 Task: Look for space in Lynwood, United States from 8th August, 2023 to 15th August, 2023 for 9 adults in price range Rs.10000 to Rs.14000. Place can be shared room with 5 bedrooms having 9 beds and 5 bathrooms. Property type can be house, flat, guest house. Amenities needed are: wifi, TV, free parkinig on premises, gym, breakfast. Booking option can be shelf check-in. Required host language is English.
Action: Mouse moved to (401, 109)
Screenshot: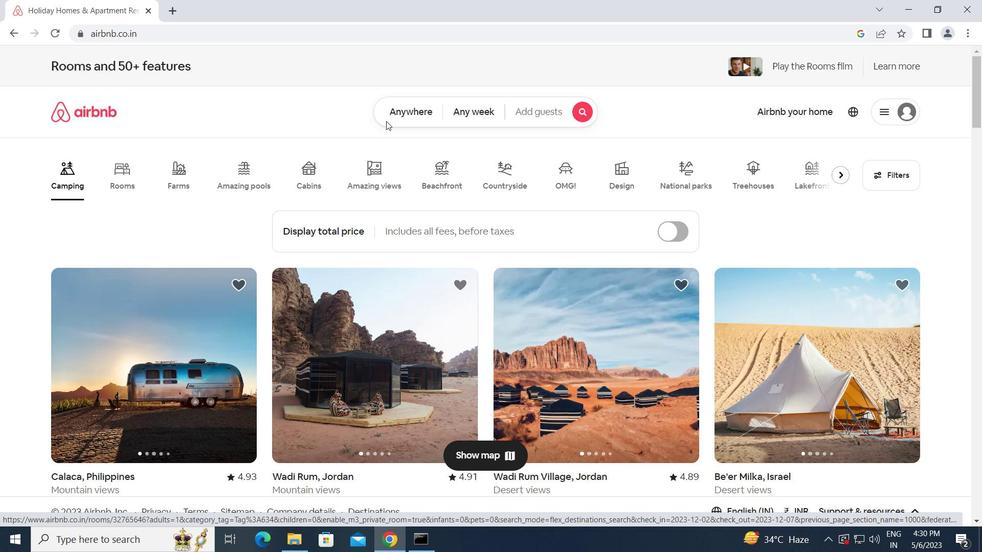 
Action: Mouse pressed left at (401, 109)
Screenshot: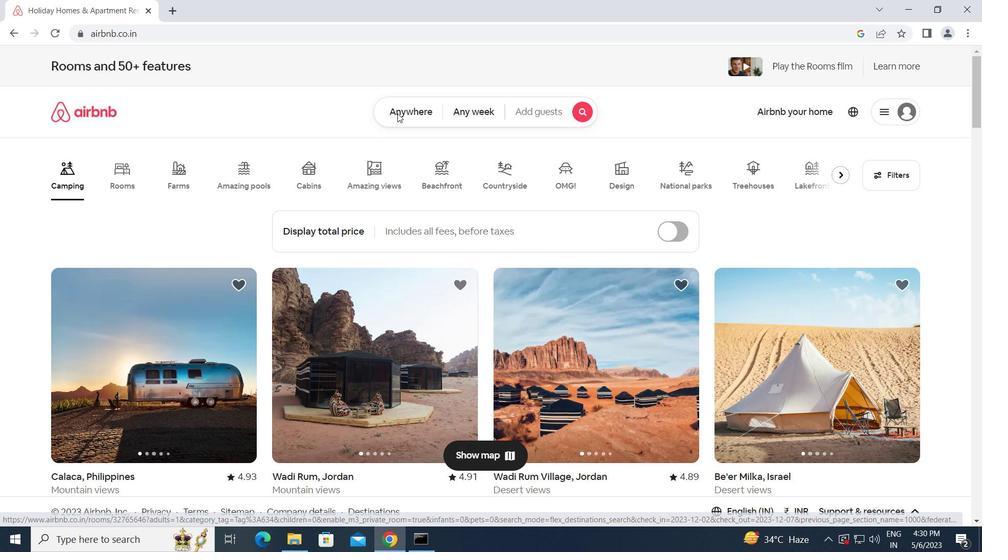 
Action: Mouse moved to (345, 148)
Screenshot: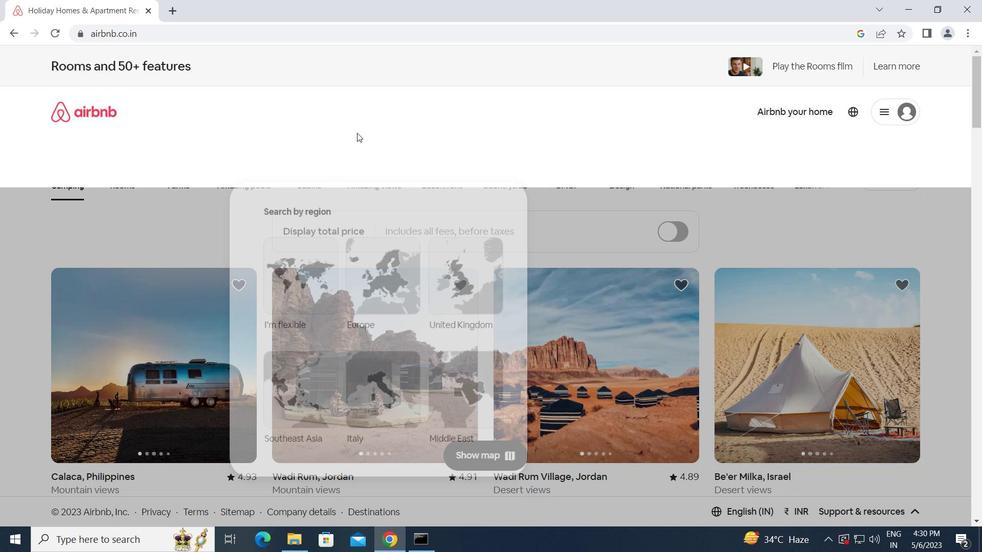 
Action: Mouse pressed left at (345, 148)
Screenshot: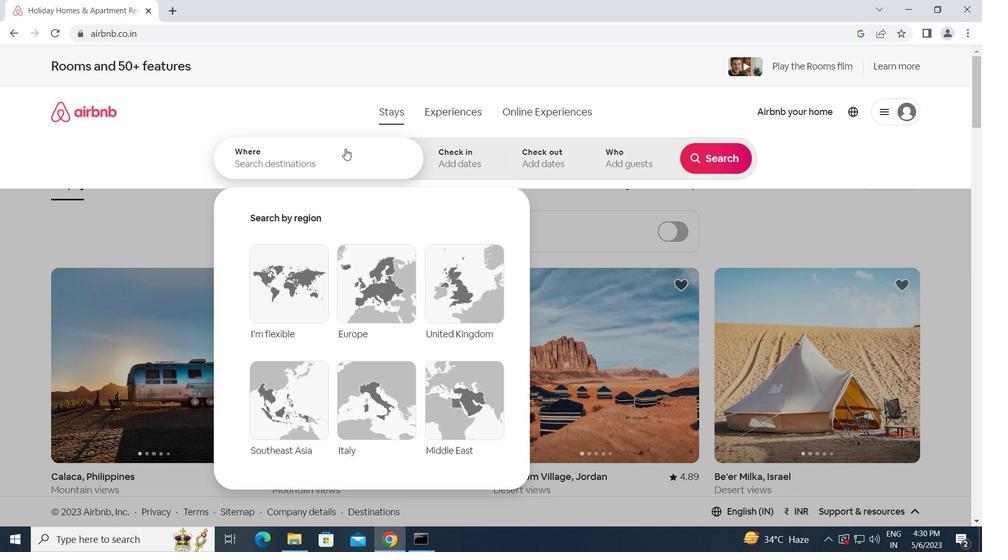 
Action: Key pressed l<Key.caps_lock>ynwood,<Key.space><Key.caps_lock>u<Key.caps_lock>nited<Key.space><Key.caps_lock>s<Key.caps_lock>tates<Key.enter>
Screenshot: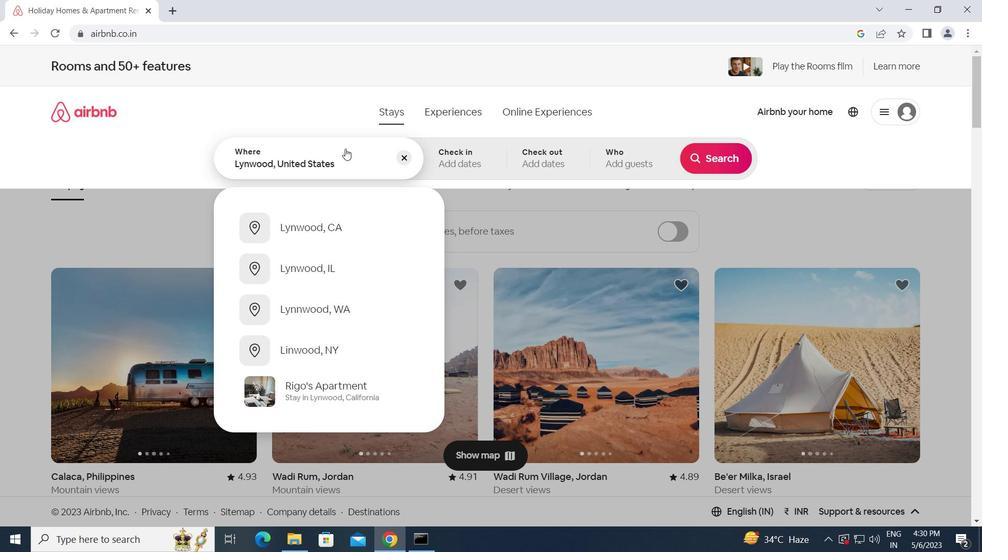 
Action: Mouse moved to (710, 253)
Screenshot: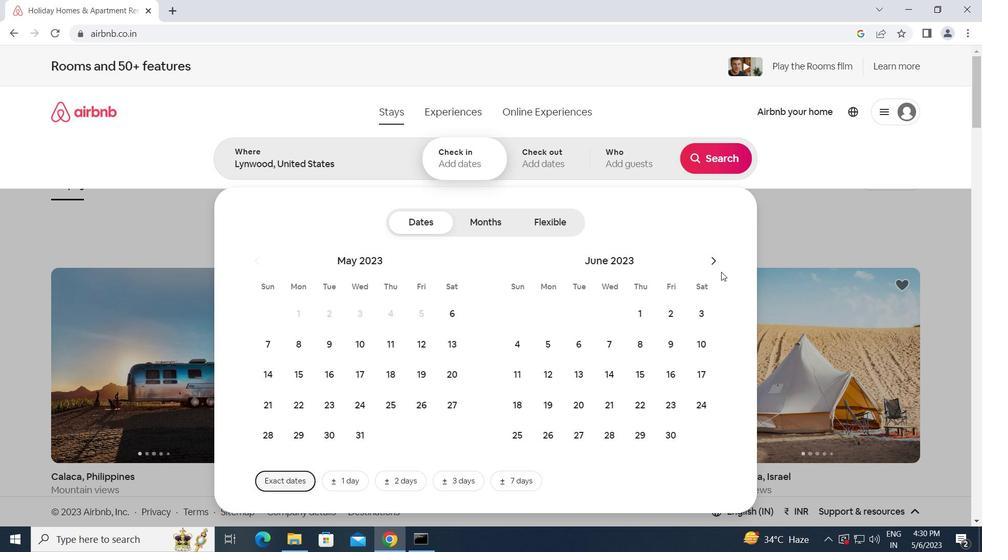 
Action: Mouse pressed left at (710, 253)
Screenshot: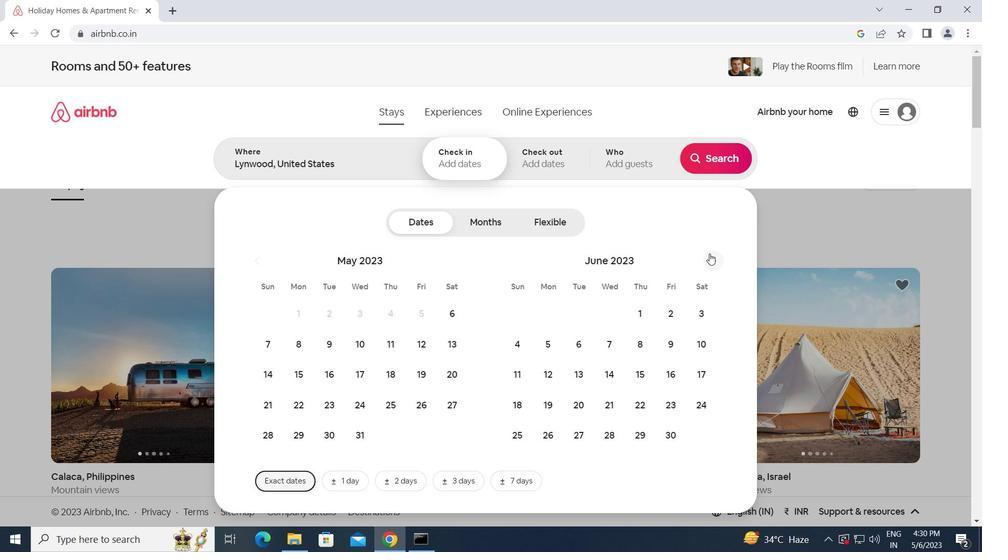 
Action: Mouse pressed left at (710, 253)
Screenshot: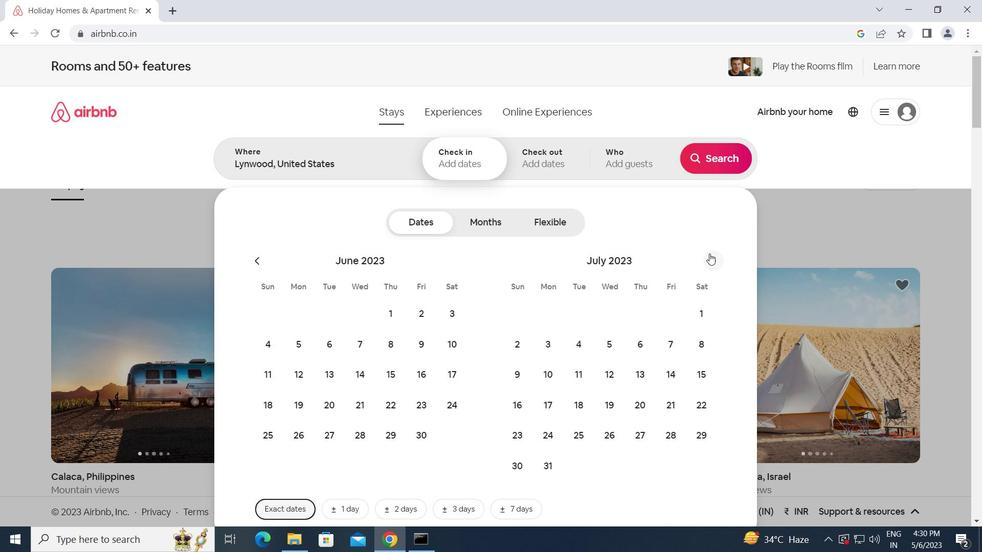 
Action: Mouse moved to (577, 341)
Screenshot: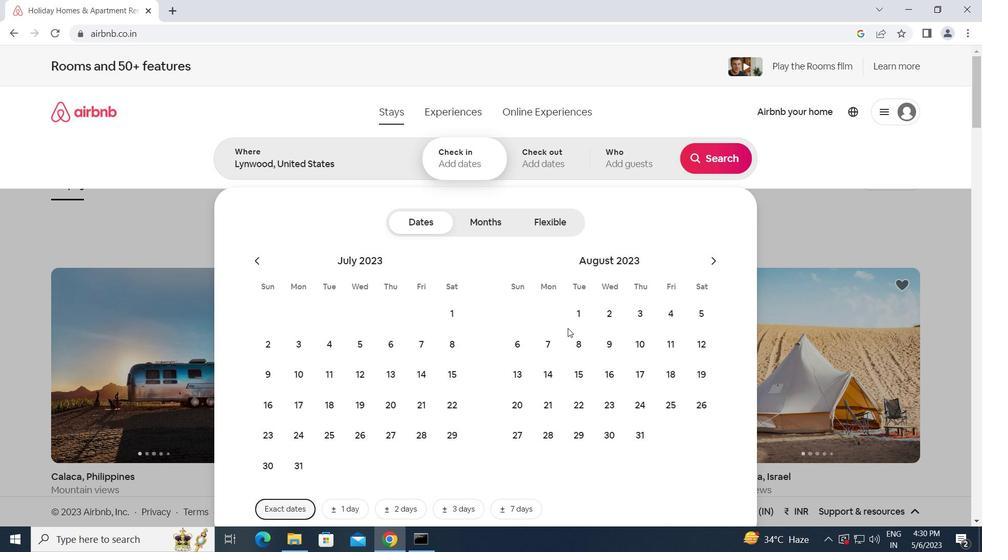 
Action: Mouse pressed left at (577, 341)
Screenshot: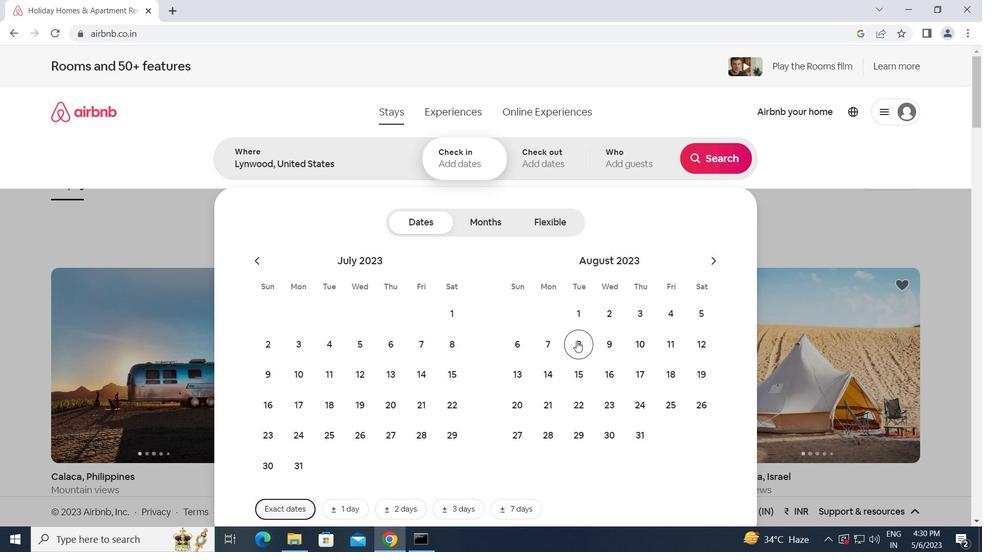 
Action: Mouse moved to (586, 368)
Screenshot: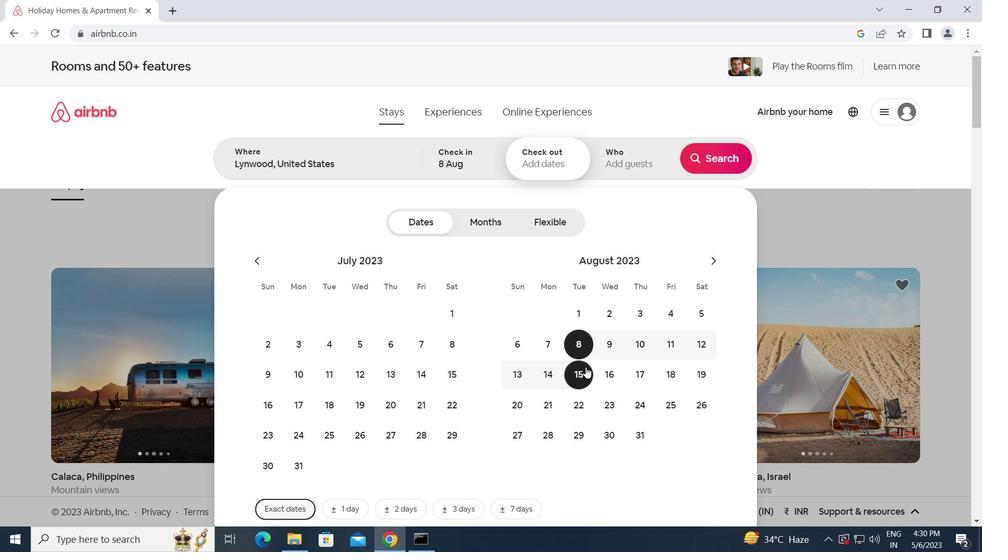 
Action: Mouse pressed left at (586, 368)
Screenshot: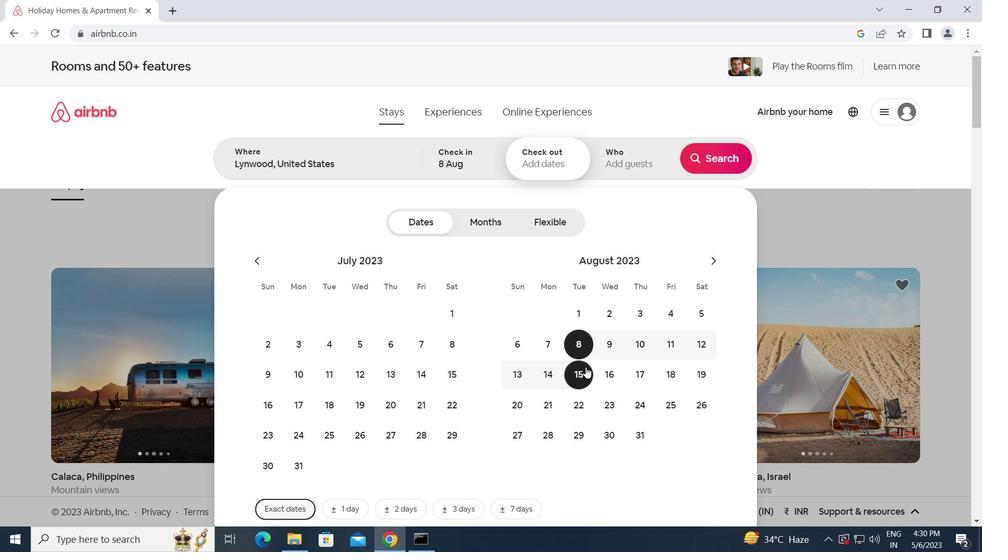 
Action: Mouse moved to (634, 153)
Screenshot: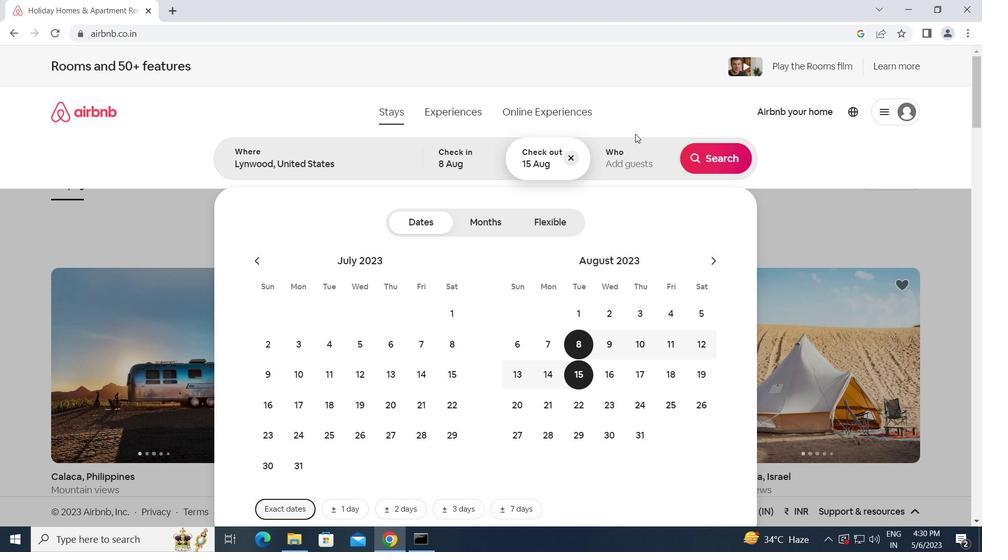 
Action: Mouse pressed left at (634, 153)
Screenshot: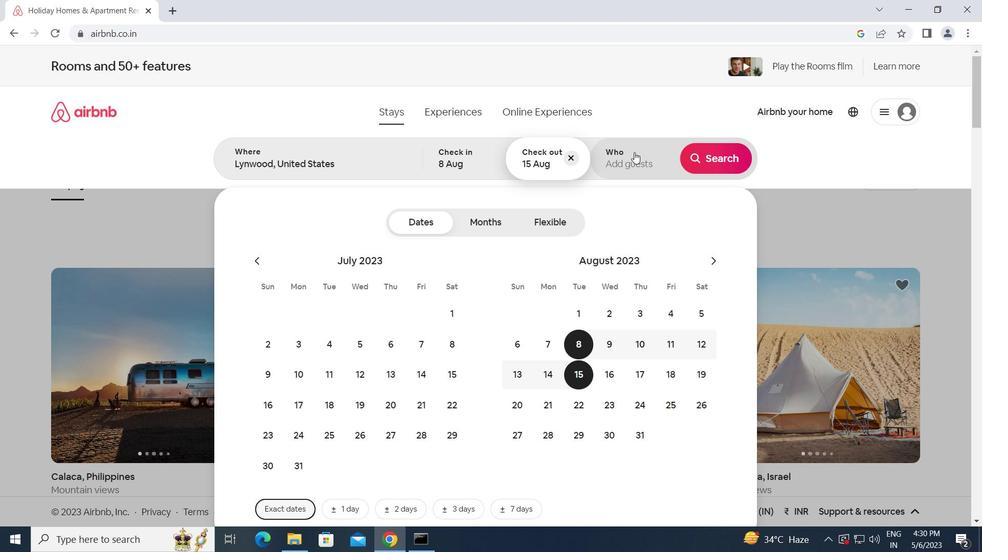 
Action: Mouse moved to (717, 225)
Screenshot: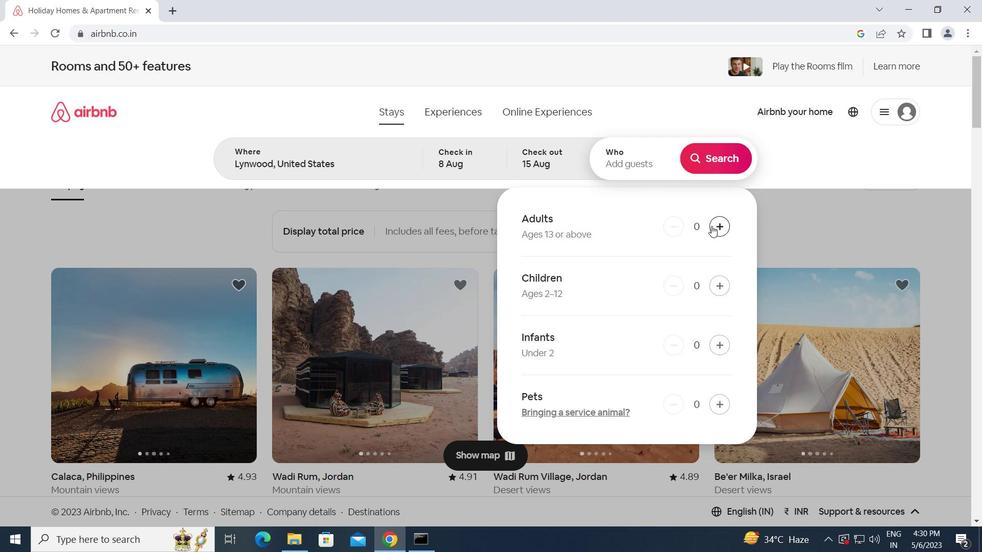 
Action: Mouse pressed left at (717, 225)
Screenshot: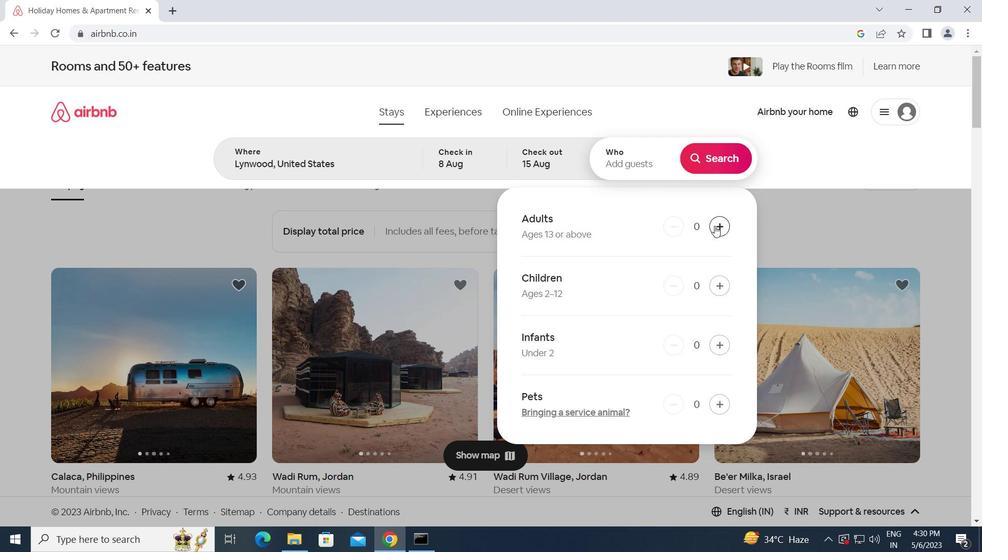
Action: Mouse pressed left at (717, 225)
Screenshot: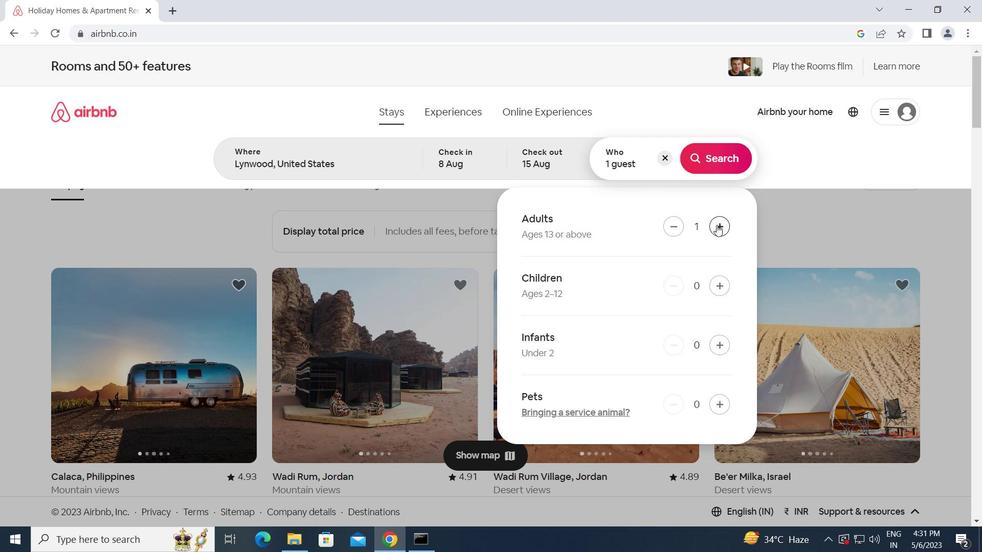 
Action: Mouse pressed left at (717, 225)
Screenshot: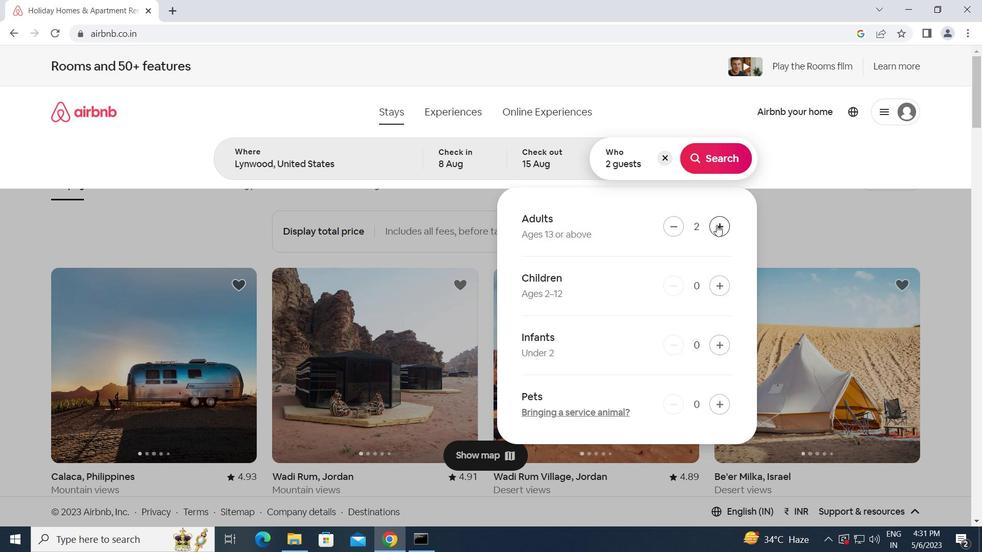 
Action: Mouse pressed left at (717, 225)
Screenshot: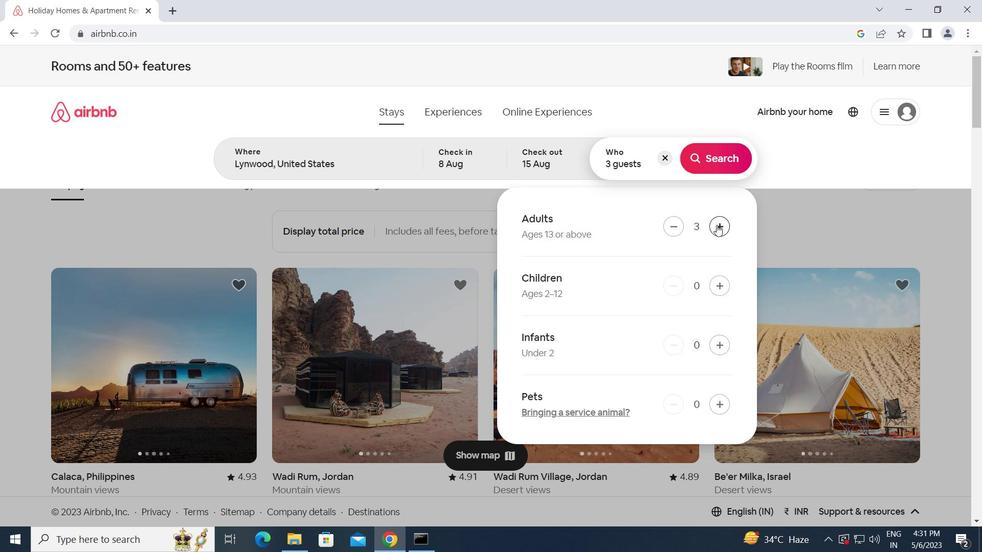 
Action: Mouse pressed left at (717, 225)
Screenshot: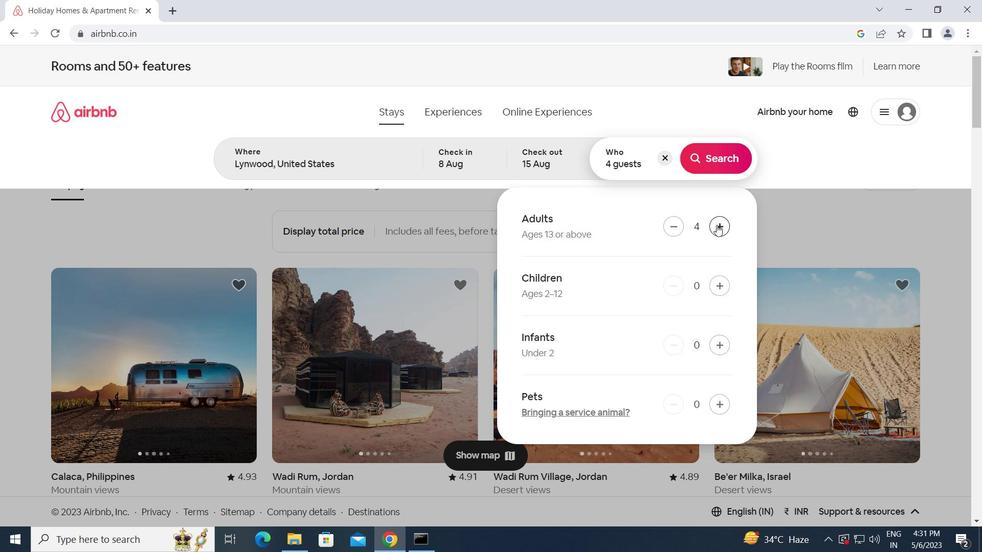 
Action: Mouse pressed left at (717, 225)
Screenshot: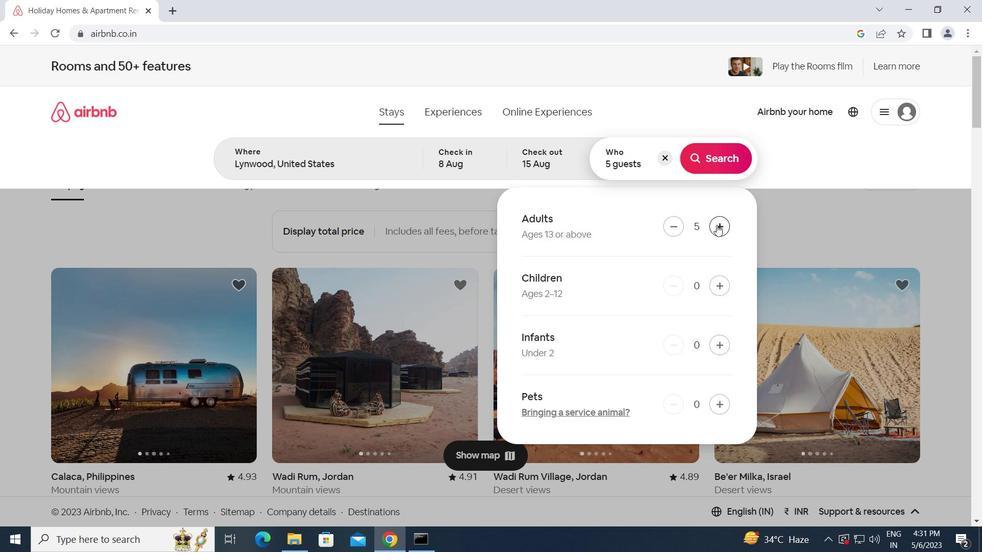 
Action: Mouse pressed left at (717, 225)
Screenshot: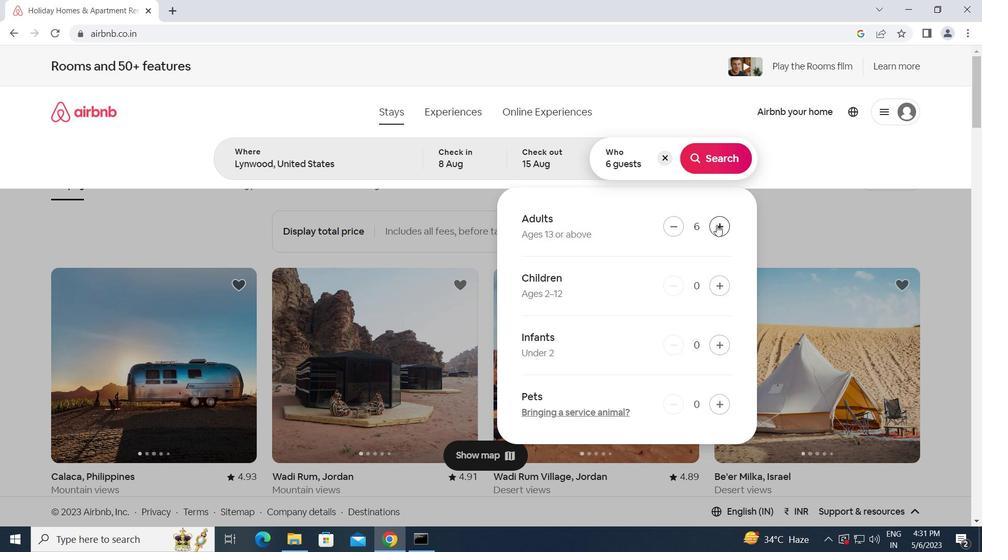 
Action: Mouse pressed left at (717, 225)
Screenshot: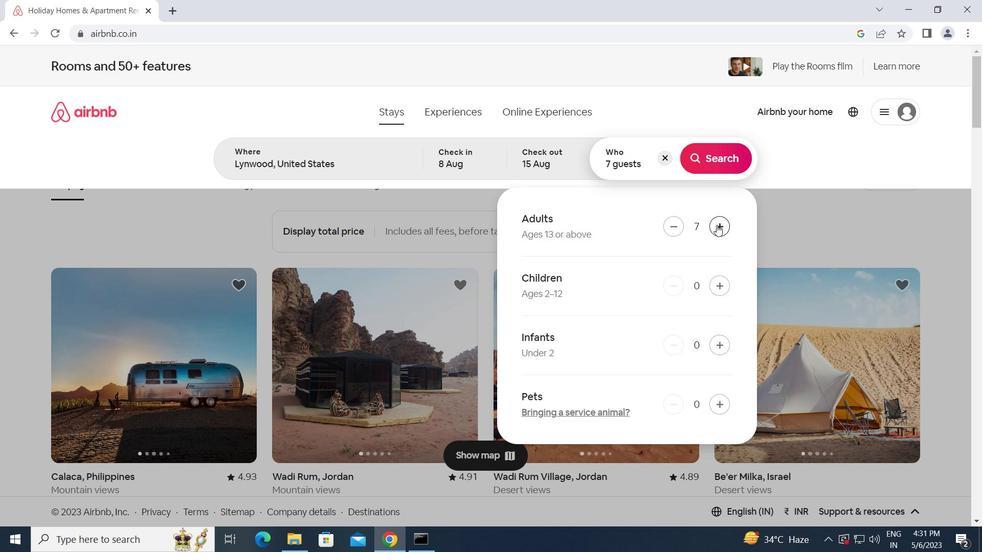 
Action: Mouse pressed left at (717, 225)
Screenshot: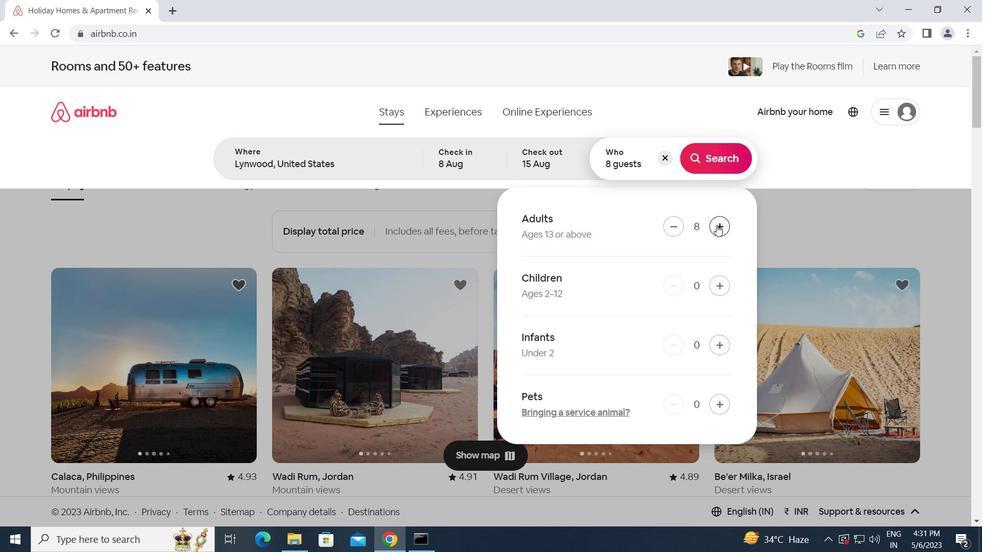 
Action: Mouse moved to (708, 162)
Screenshot: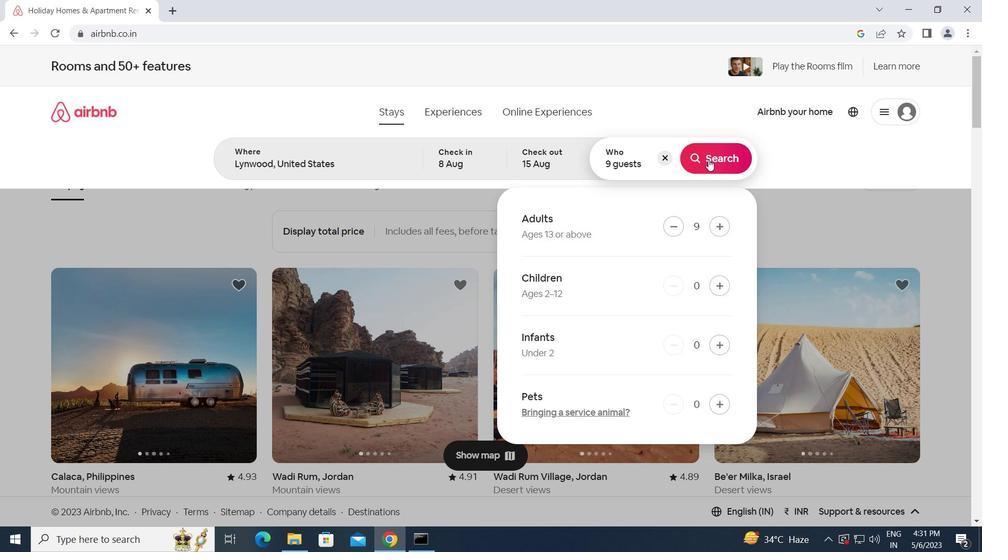 
Action: Mouse pressed left at (708, 162)
Screenshot: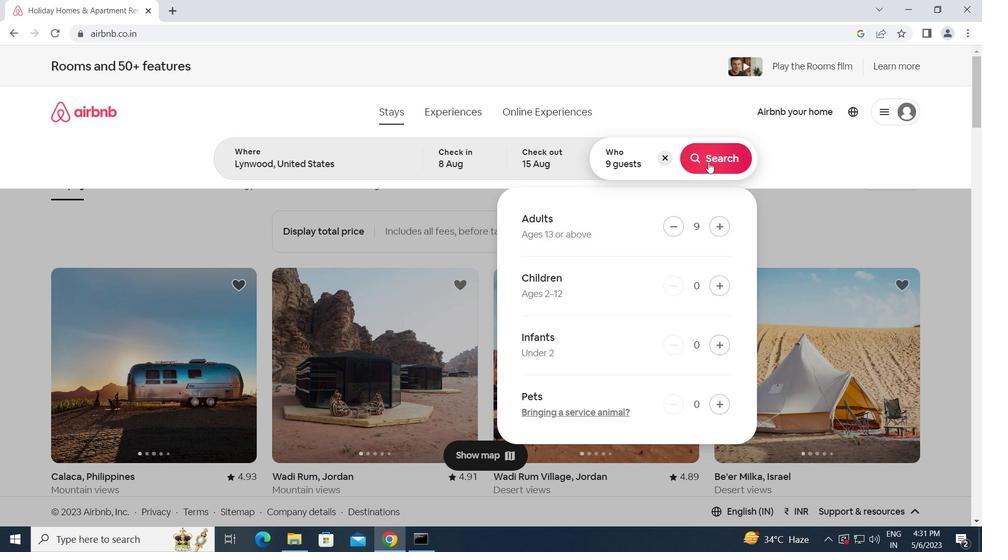 
Action: Mouse moved to (915, 120)
Screenshot: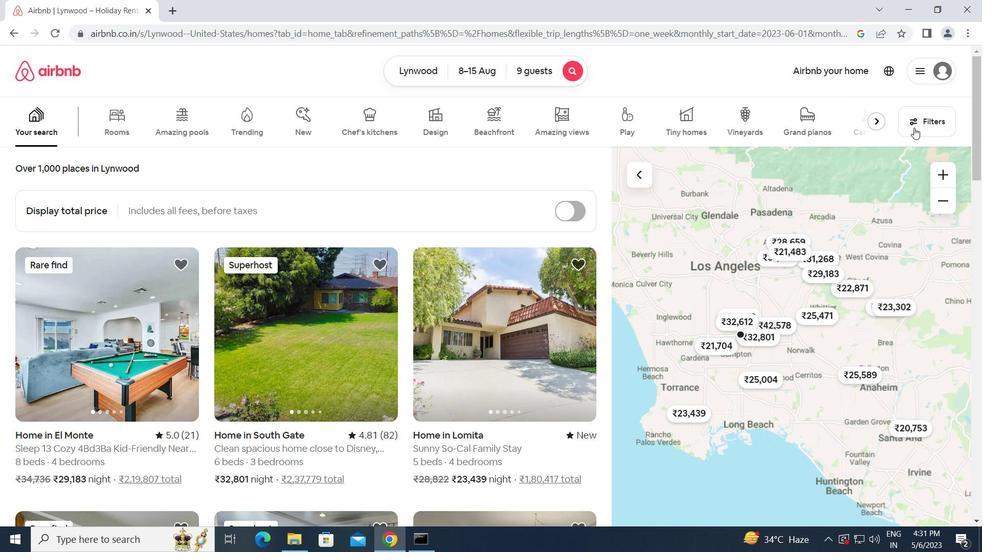 
Action: Mouse pressed left at (915, 120)
Screenshot: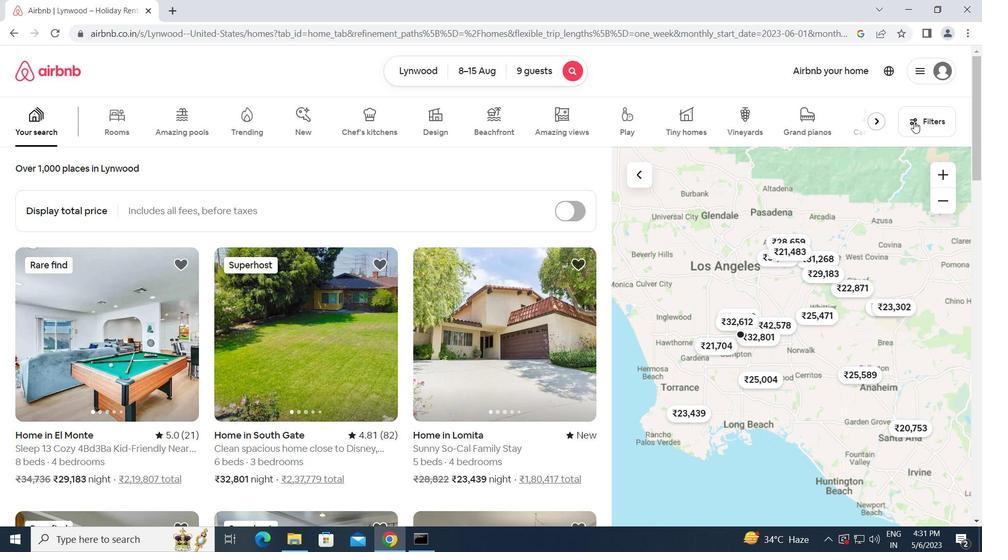
Action: Mouse moved to (308, 370)
Screenshot: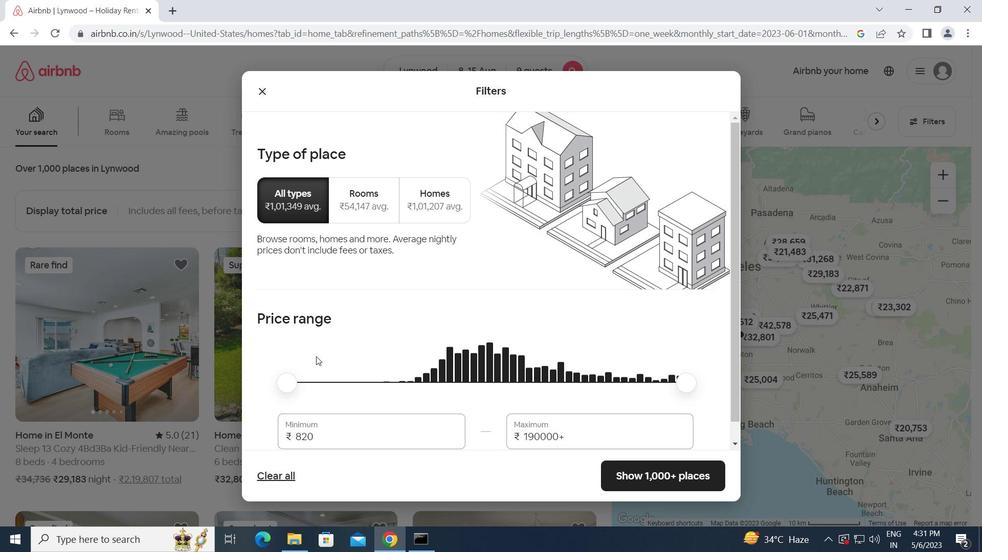 
Action: Mouse scrolled (308, 369) with delta (0, 0)
Screenshot: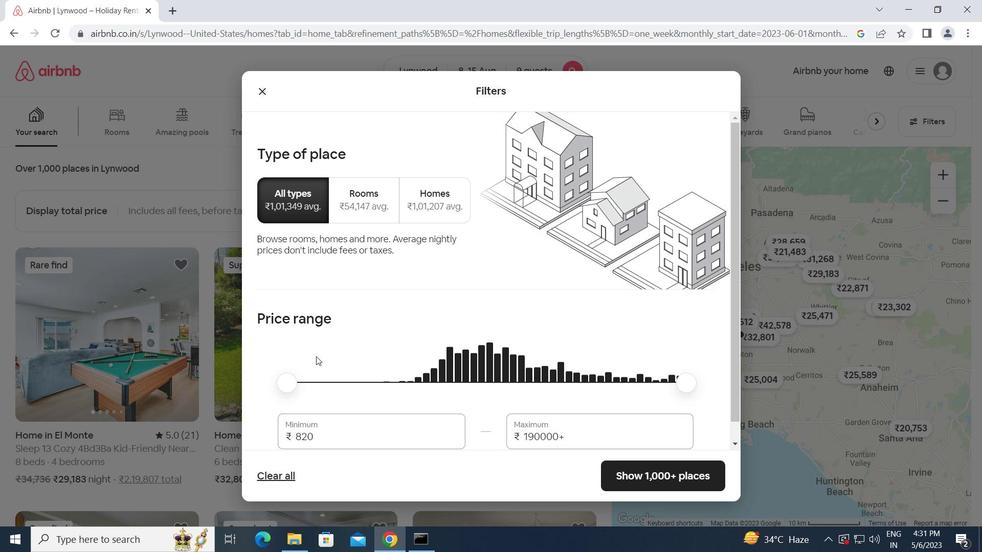 
Action: Mouse moved to (307, 374)
Screenshot: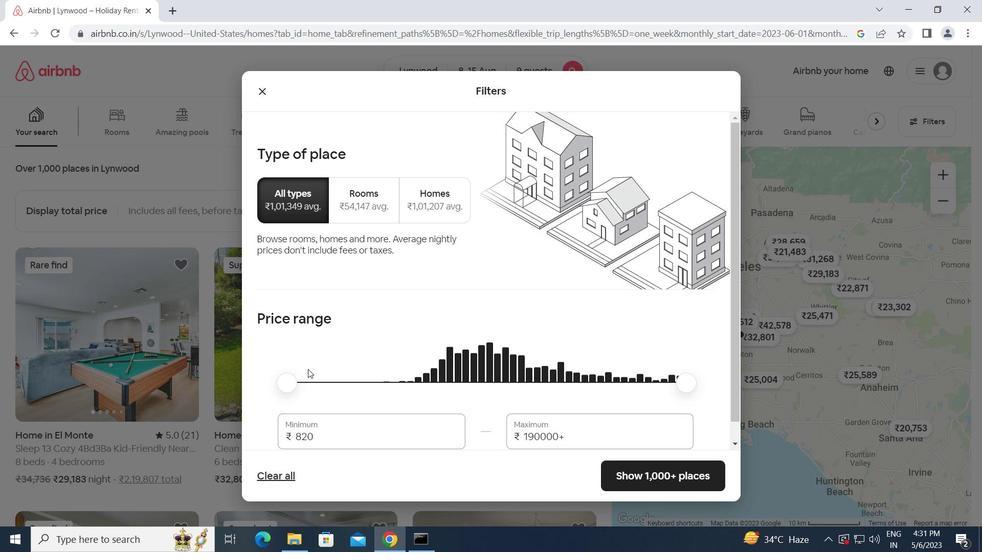 
Action: Mouse scrolled (307, 373) with delta (0, 0)
Screenshot: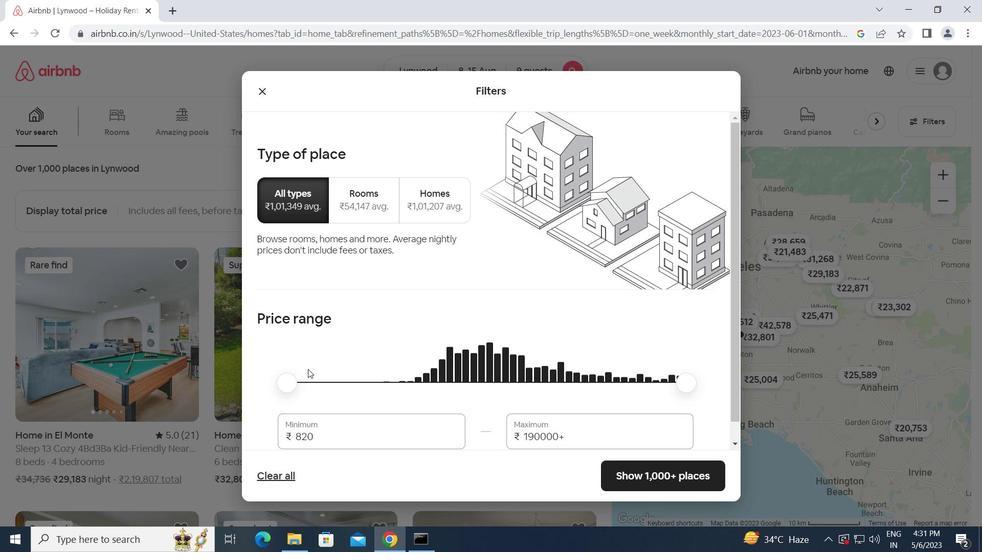 
Action: Mouse moved to (316, 419)
Screenshot: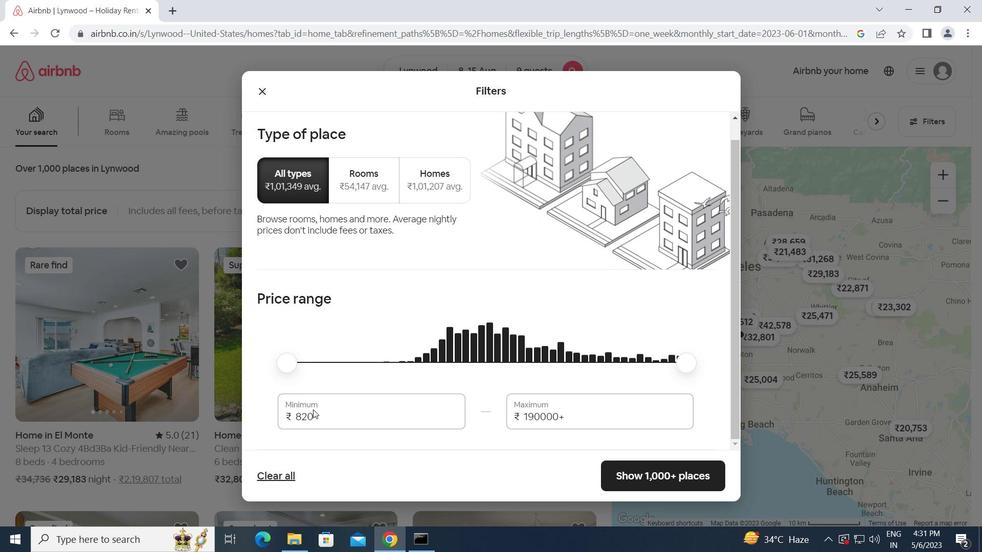 
Action: Mouse pressed left at (316, 419)
Screenshot: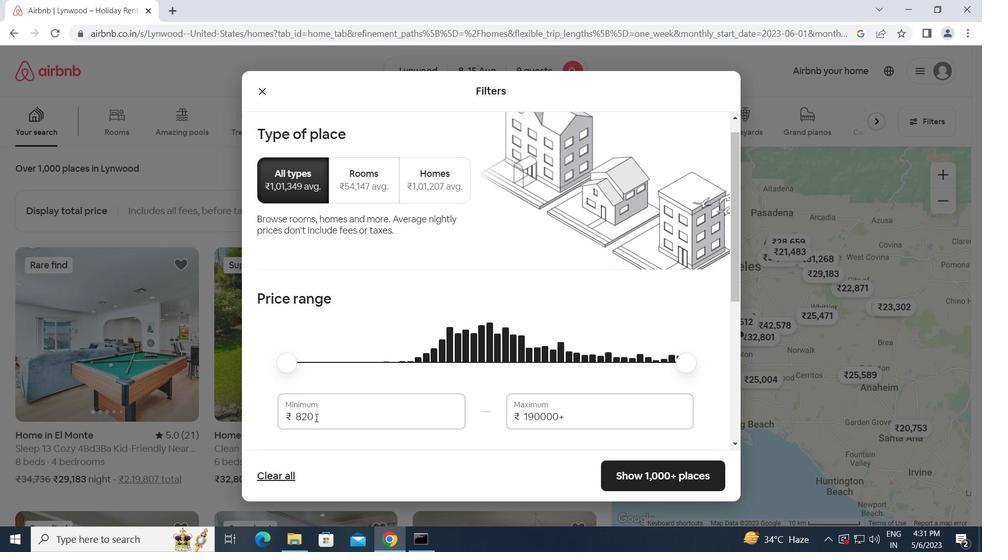 
Action: Mouse moved to (451, 361)
Screenshot: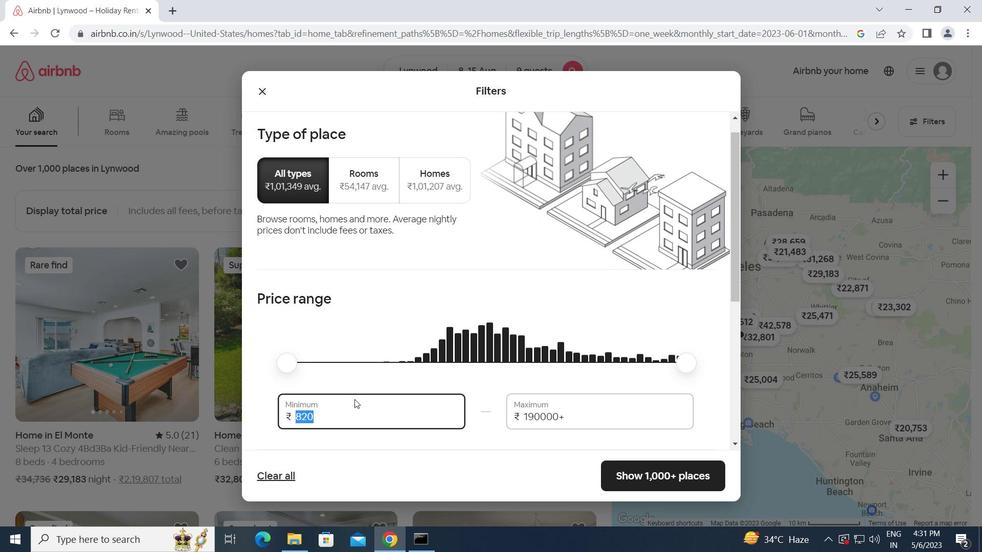 
Action: Key pressed 9<Key.backspace>10000<Key.tab>14000
Screenshot: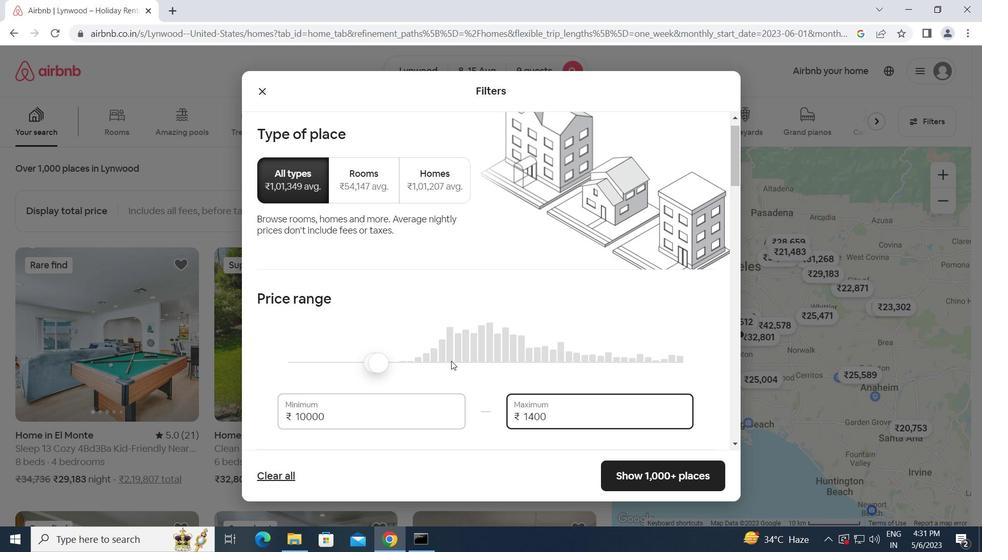 
Action: Mouse moved to (482, 375)
Screenshot: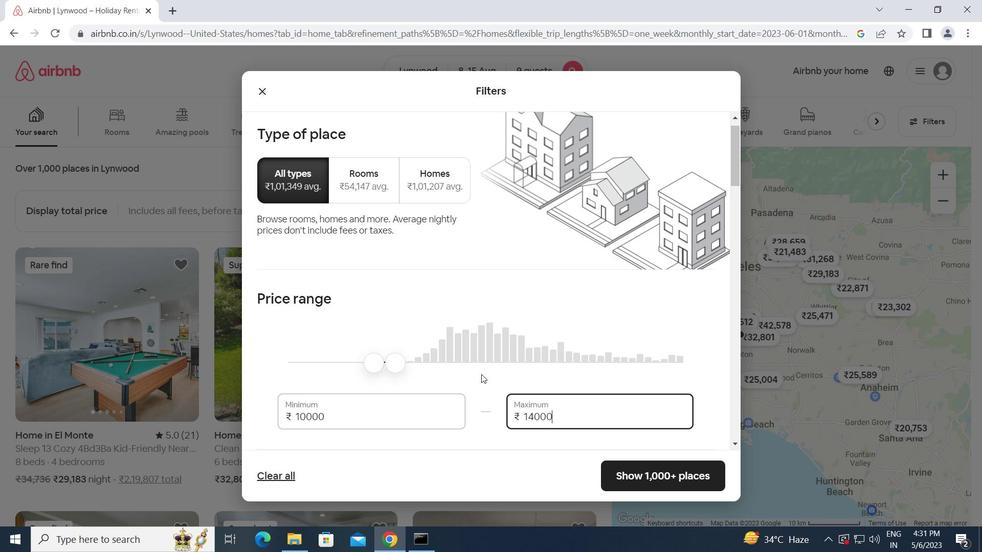 
Action: Mouse scrolled (482, 374) with delta (0, 0)
Screenshot: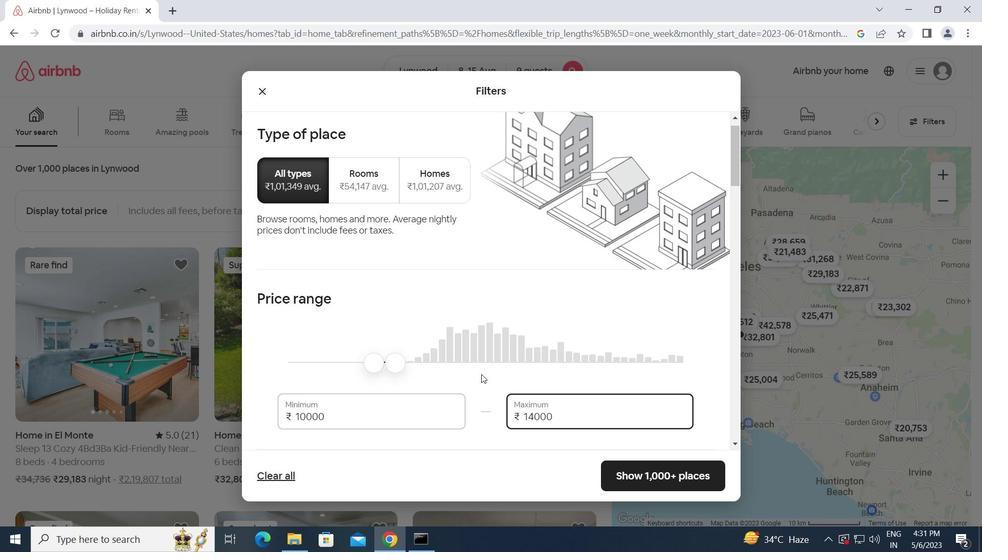 
Action: Mouse moved to (478, 378)
Screenshot: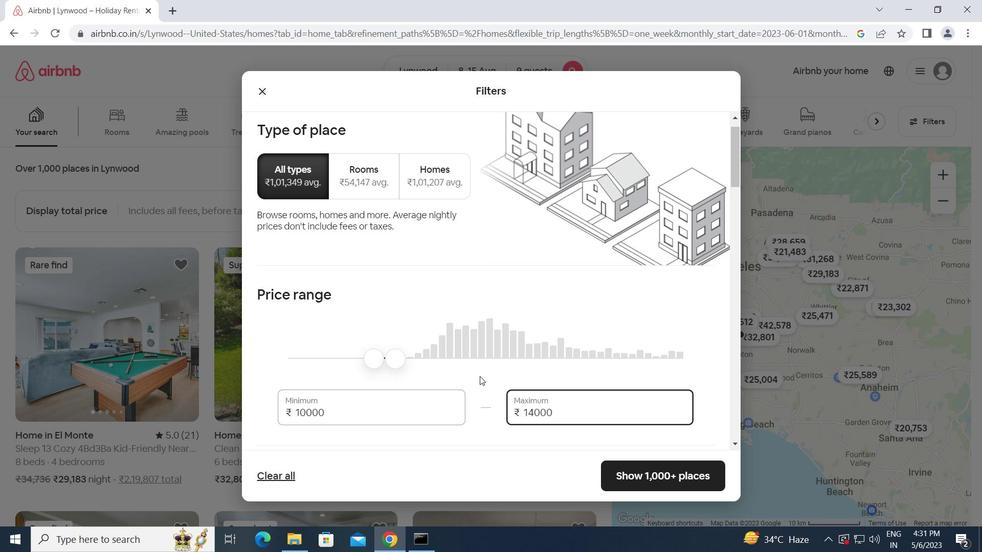 
Action: Mouse scrolled (478, 377) with delta (0, 0)
Screenshot: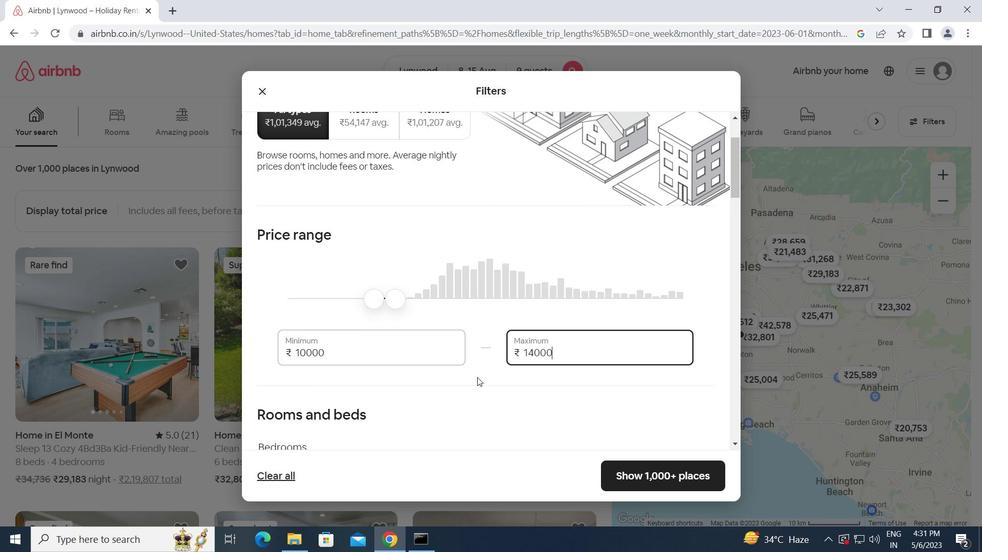 
Action: Mouse scrolled (478, 377) with delta (0, 0)
Screenshot: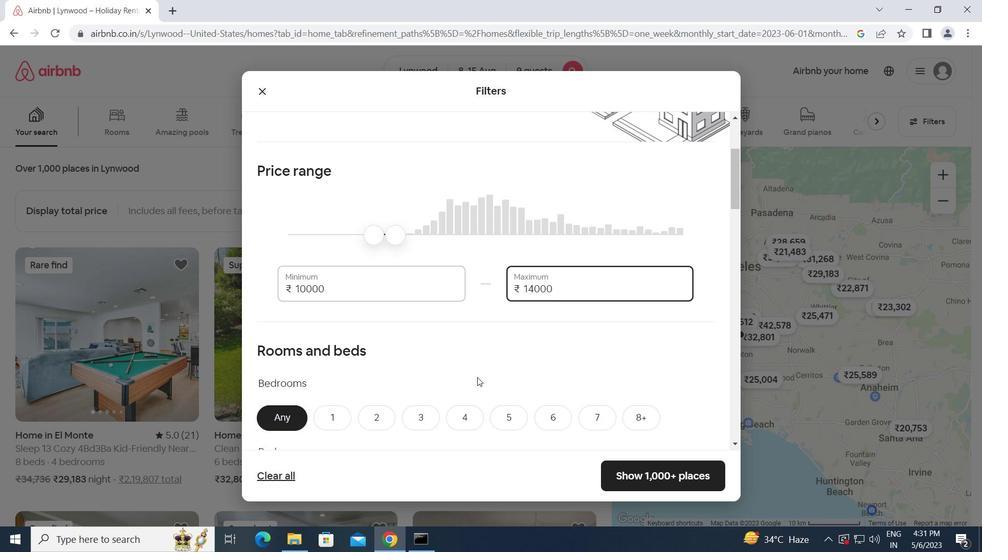 
Action: Mouse moved to (478, 373)
Screenshot: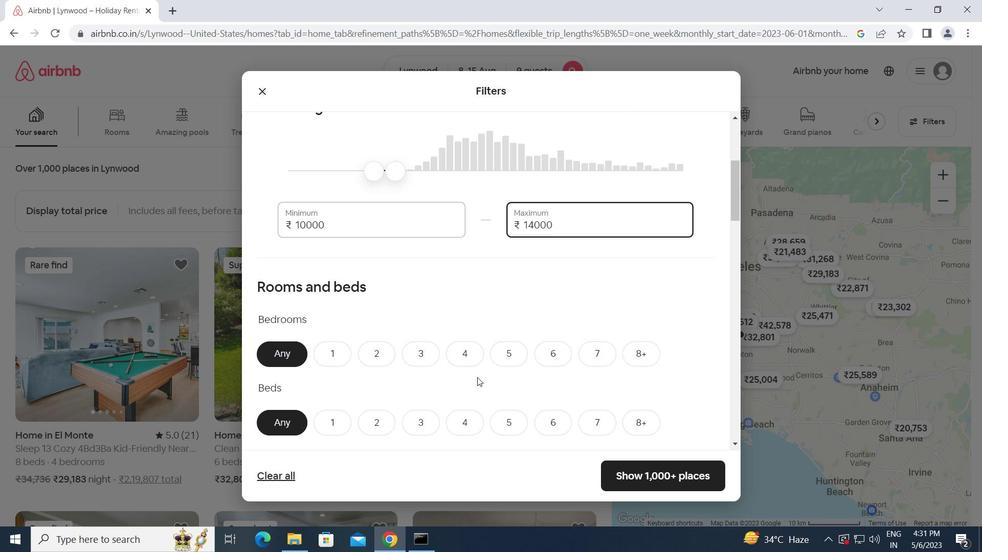 
Action: Mouse scrolled (478, 372) with delta (0, 0)
Screenshot: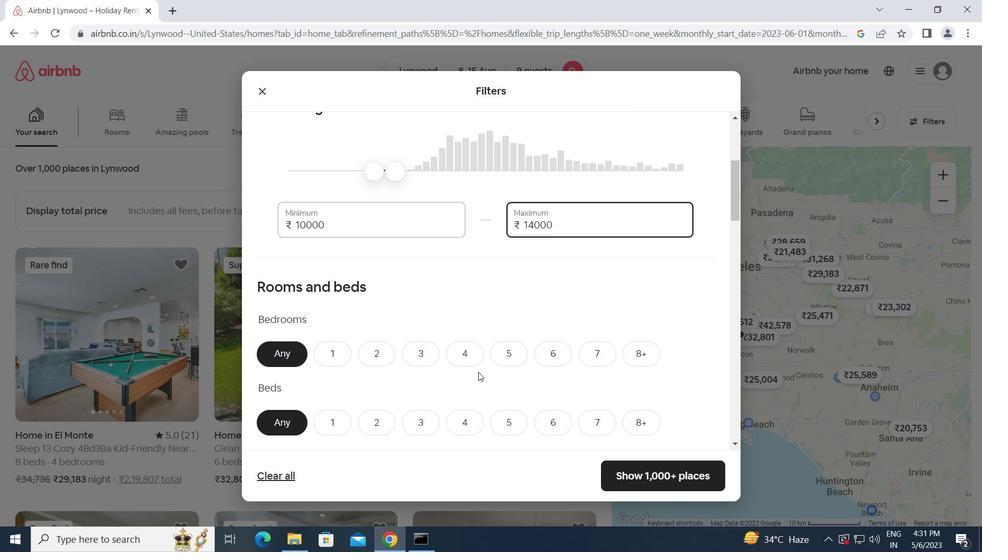 
Action: Mouse moved to (510, 293)
Screenshot: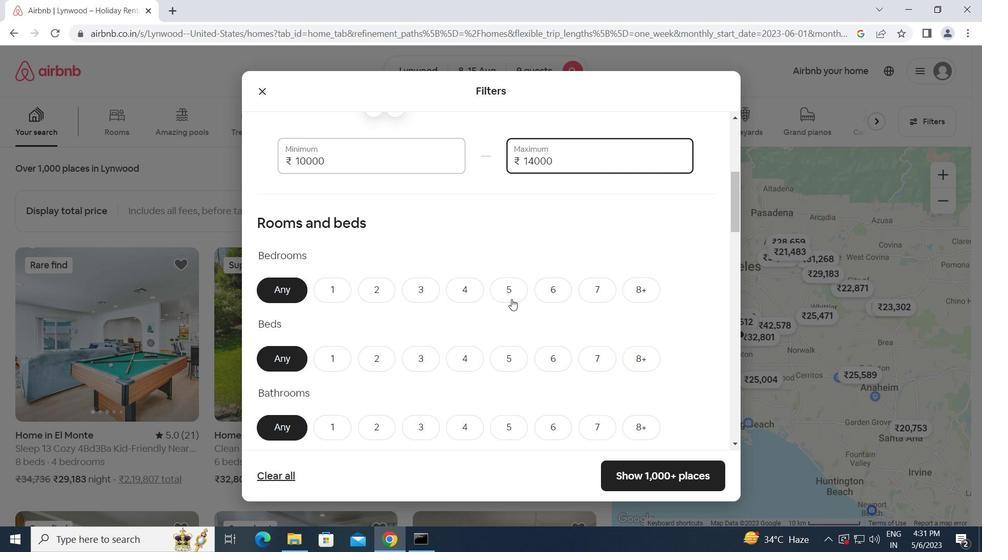 
Action: Mouse pressed left at (510, 293)
Screenshot: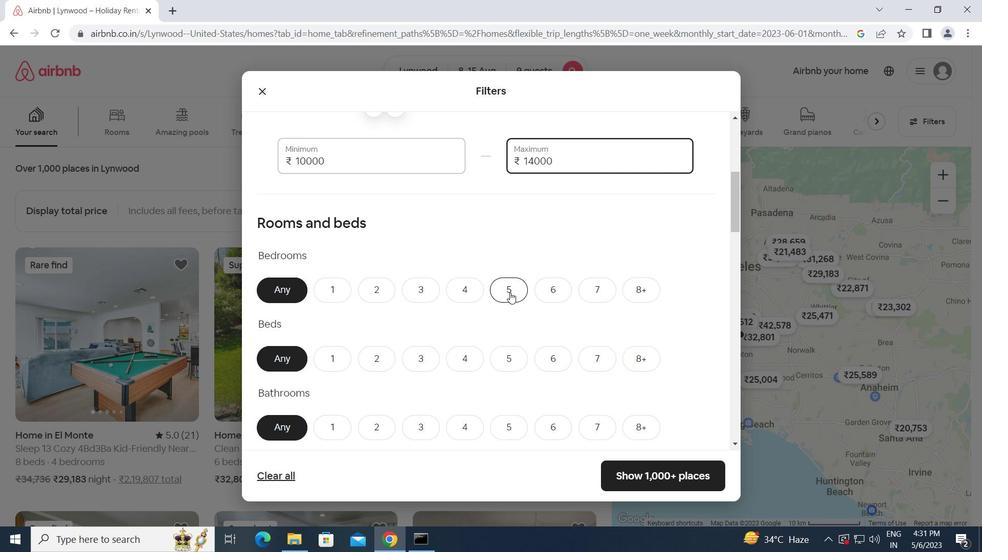 
Action: Mouse moved to (636, 360)
Screenshot: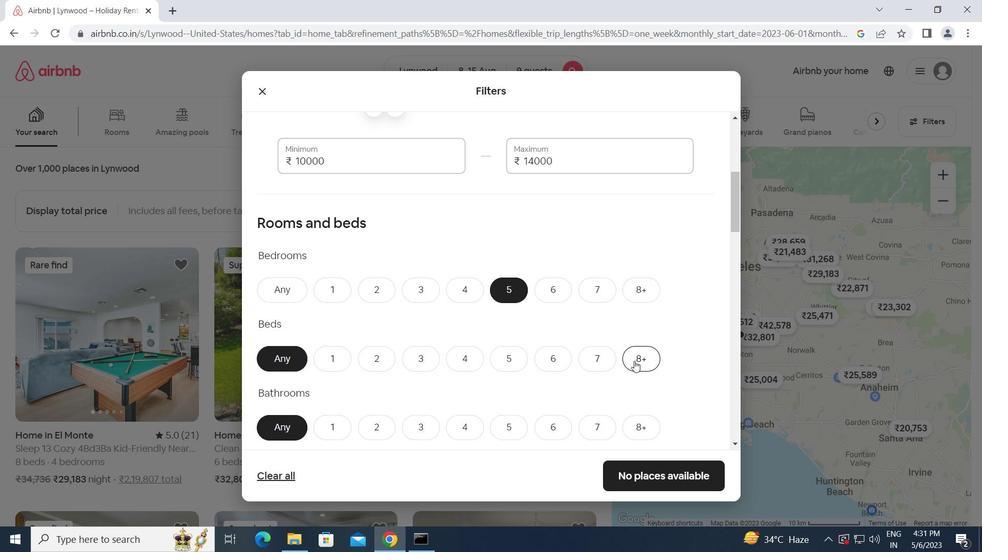
Action: Mouse pressed left at (636, 360)
Screenshot: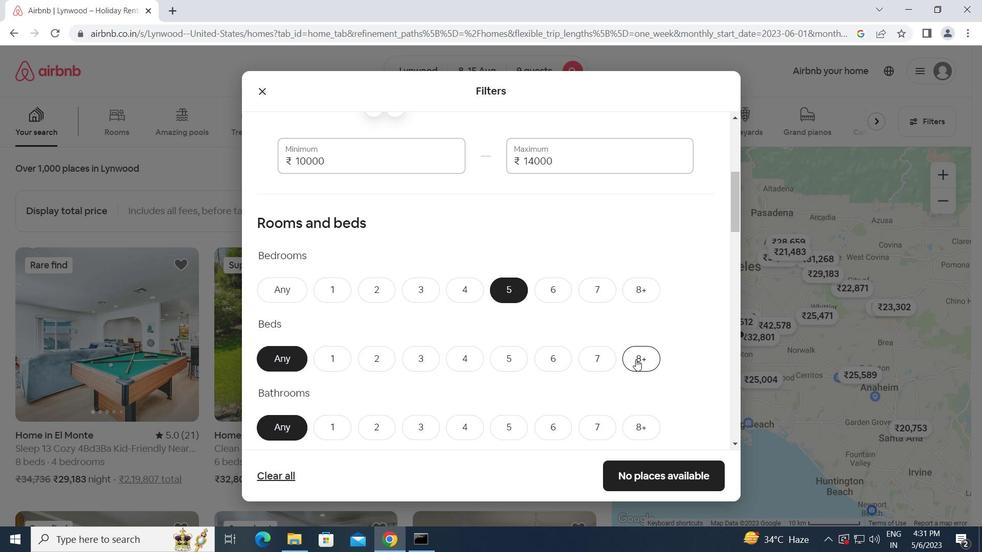 
Action: Mouse moved to (457, 376)
Screenshot: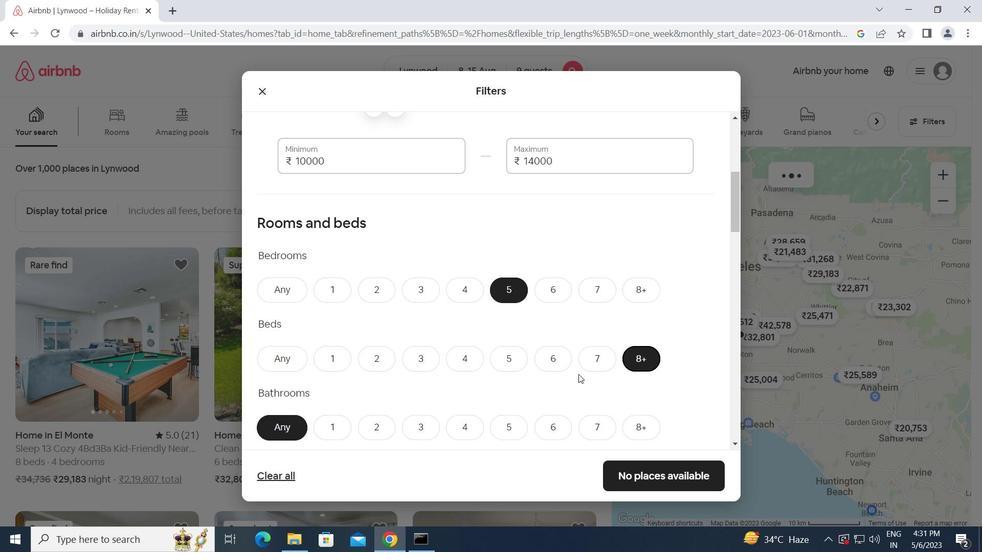 
Action: Mouse scrolled (457, 376) with delta (0, 0)
Screenshot: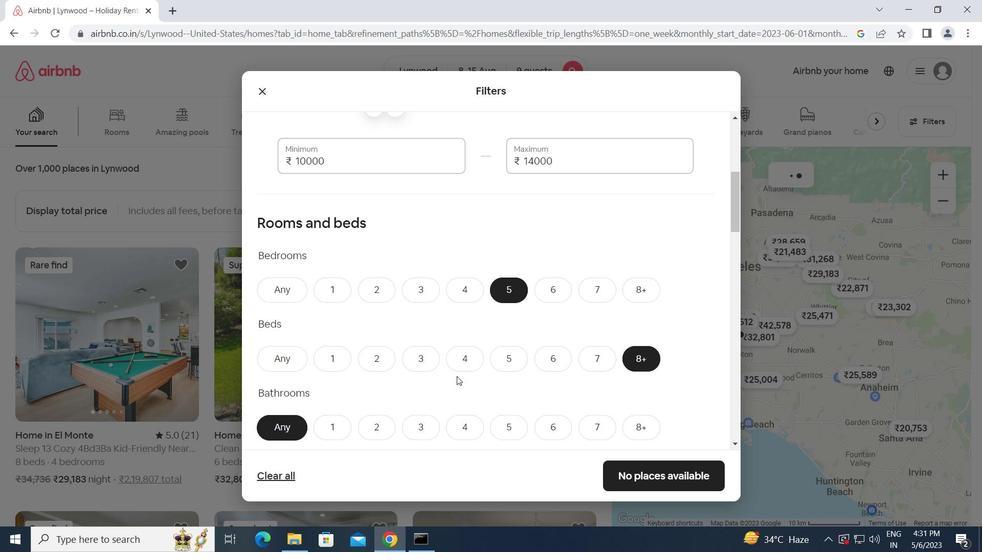 
Action: Mouse moved to (505, 362)
Screenshot: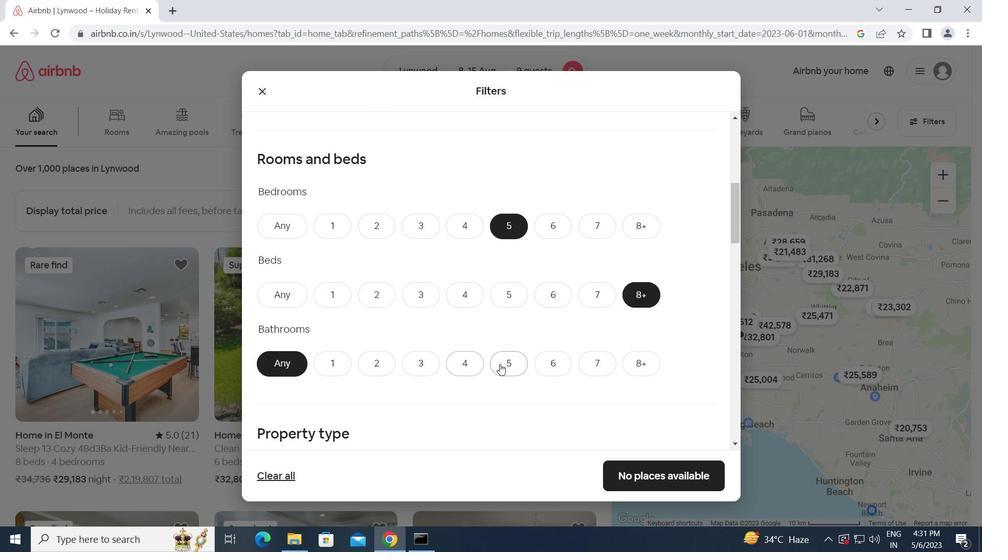 
Action: Mouse pressed left at (505, 362)
Screenshot: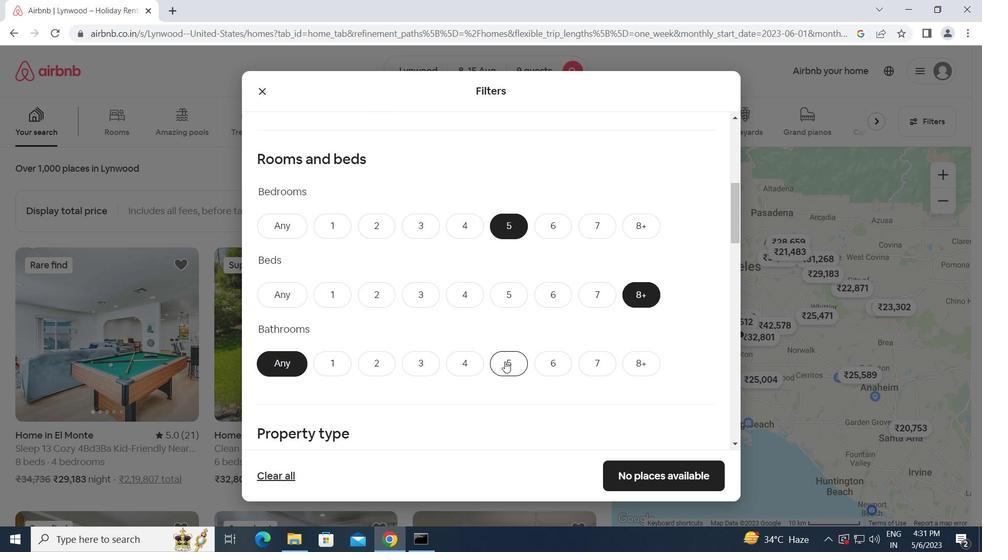 
Action: Mouse moved to (486, 399)
Screenshot: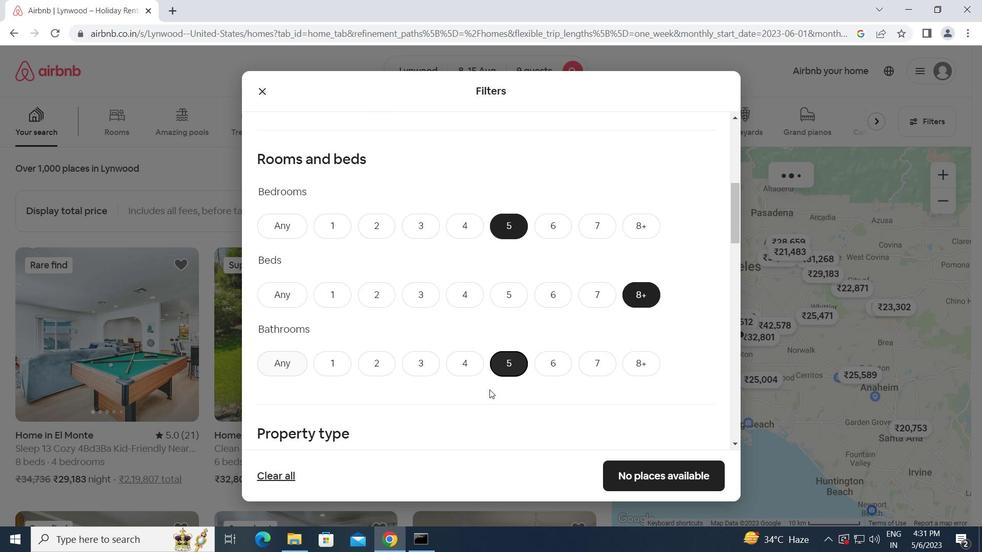 
Action: Mouse scrolled (486, 399) with delta (0, 0)
Screenshot: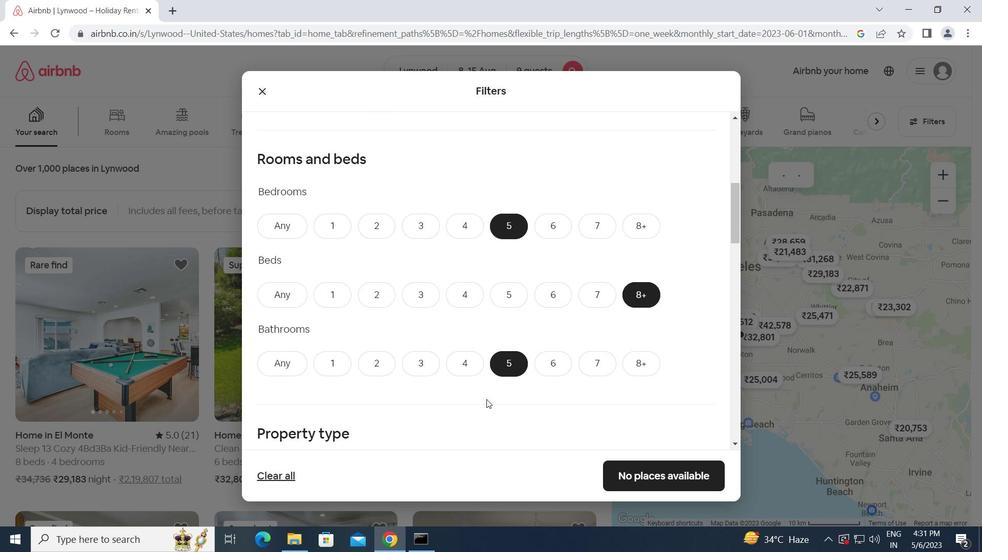 
Action: Mouse scrolled (486, 399) with delta (0, 0)
Screenshot: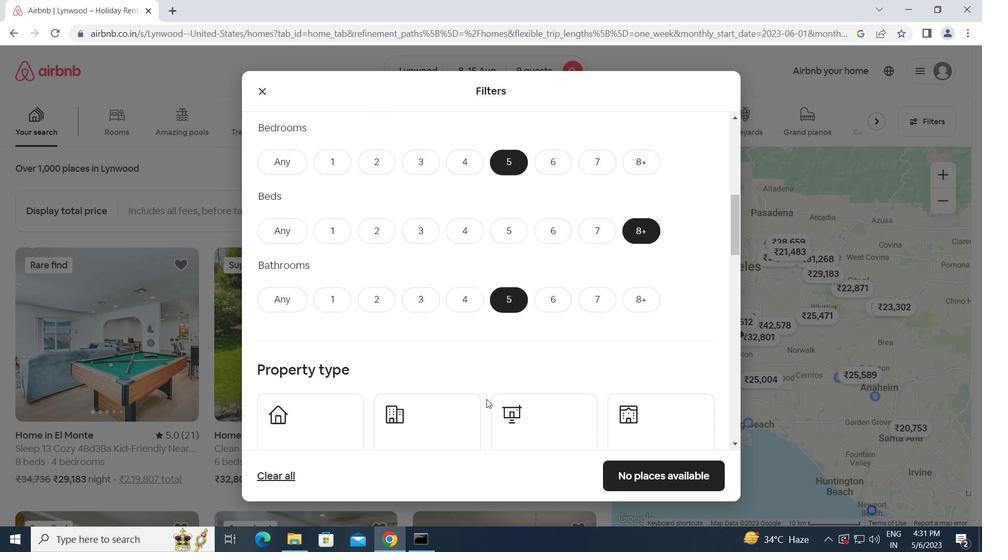 
Action: Mouse scrolled (486, 399) with delta (0, 0)
Screenshot: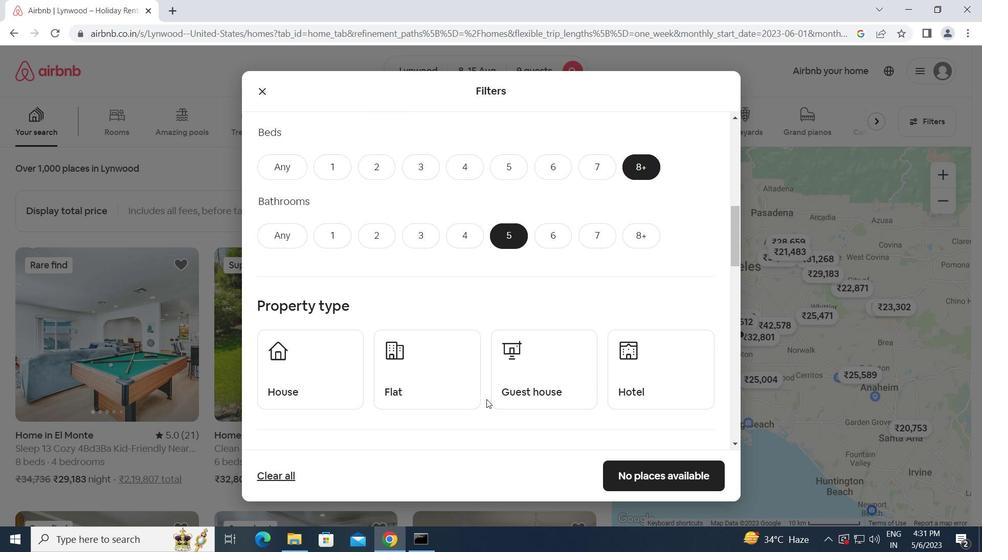 
Action: Mouse moved to (313, 314)
Screenshot: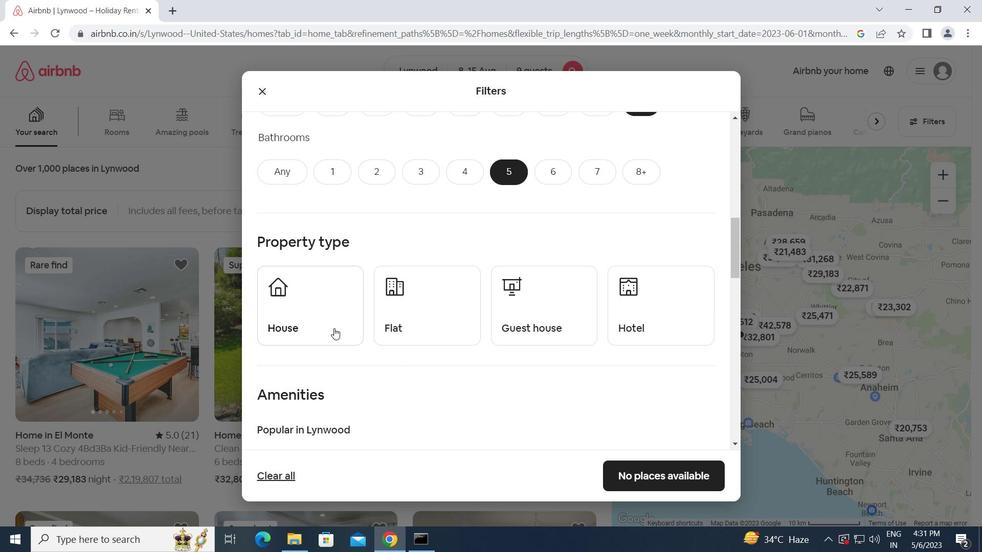 
Action: Mouse pressed left at (313, 314)
Screenshot: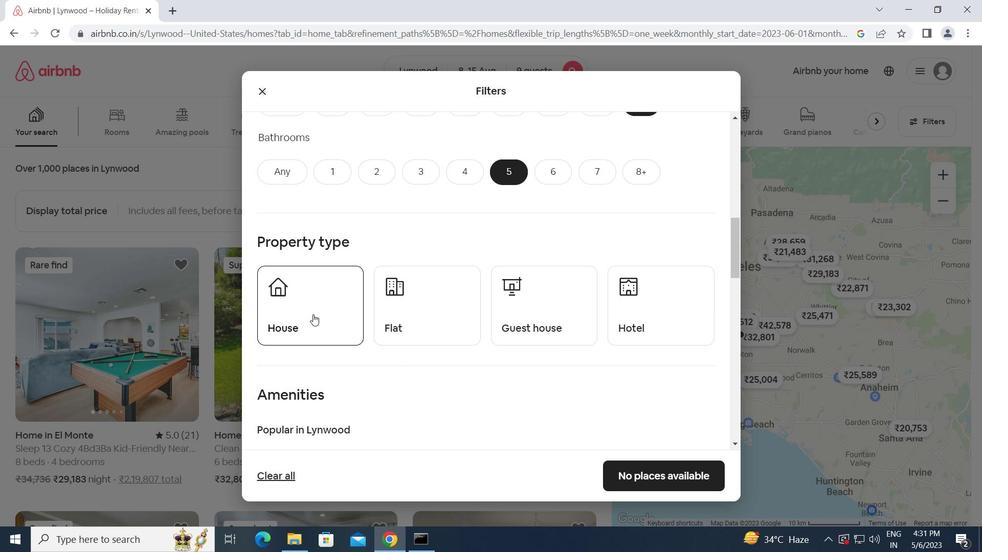 
Action: Mouse moved to (458, 320)
Screenshot: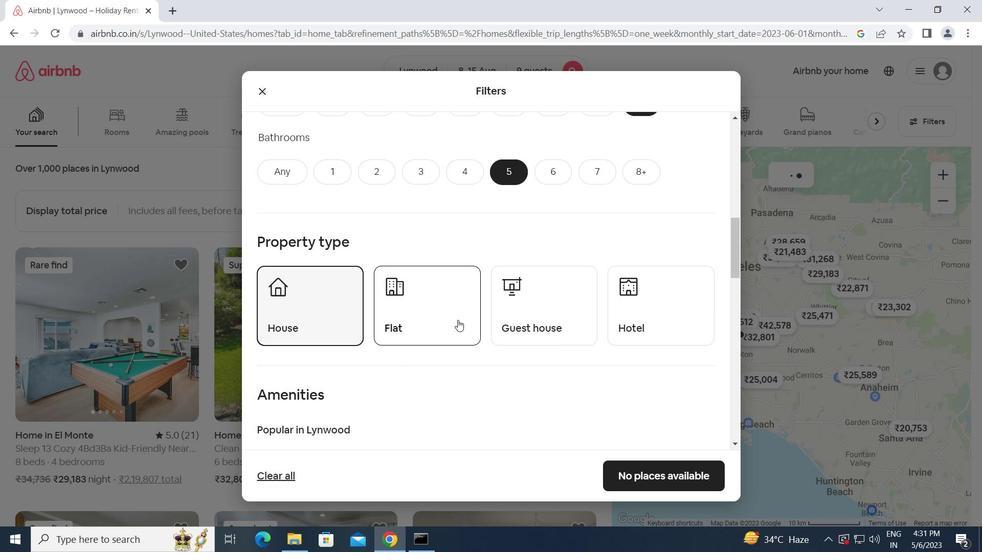 
Action: Mouse pressed left at (458, 320)
Screenshot: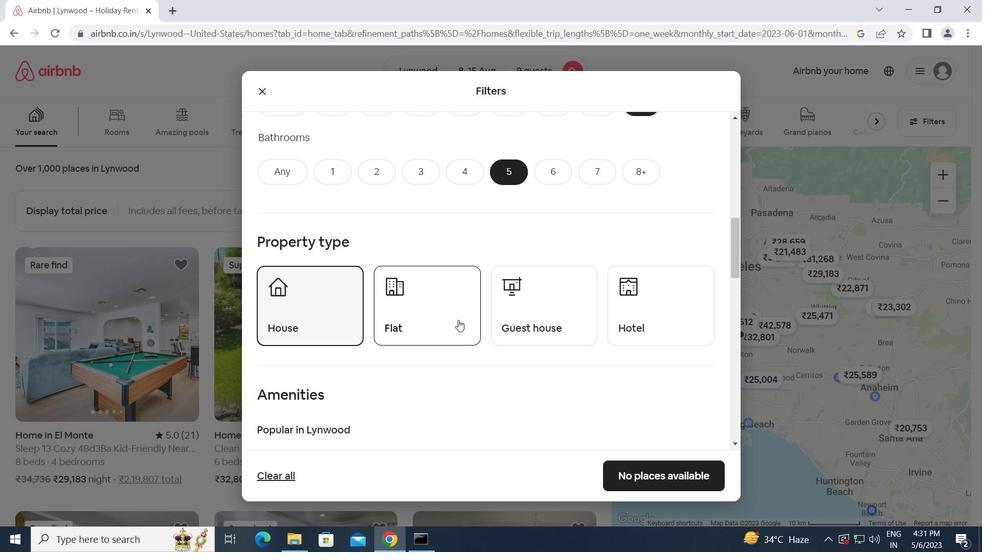 
Action: Mouse moved to (553, 322)
Screenshot: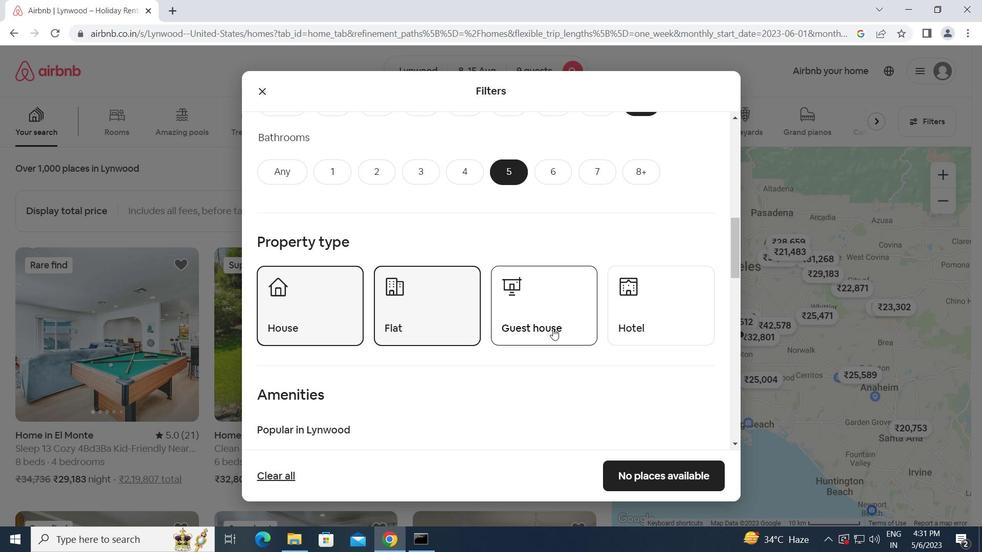 
Action: Mouse pressed left at (553, 322)
Screenshot: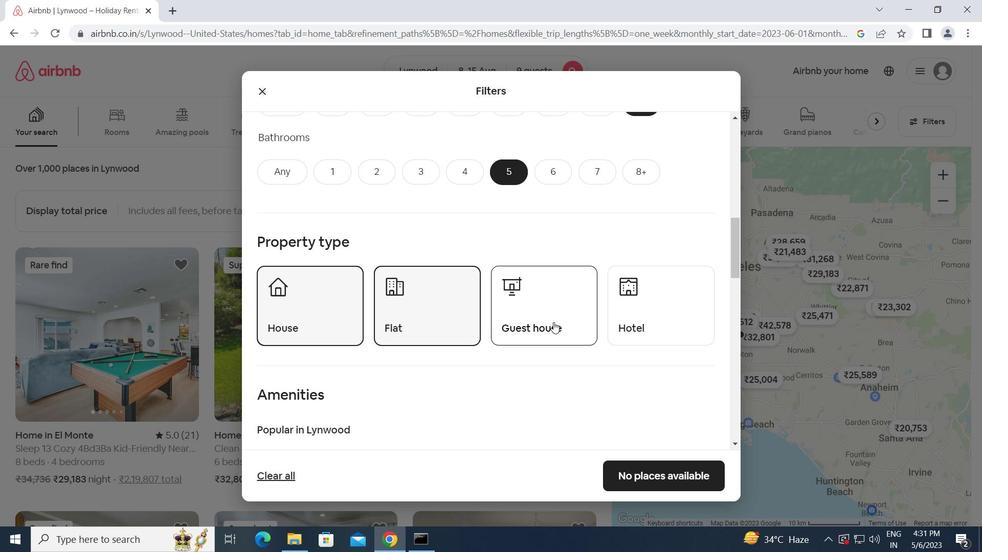 
Action: Mouse moved to (482, 397)
Screenshot: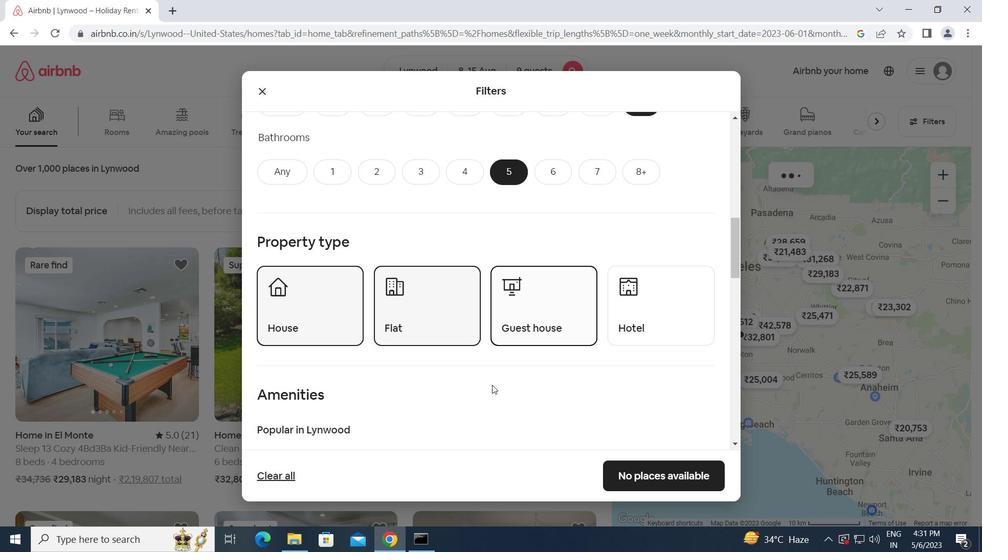 
Action: Mouse scrolled (482, 396) with delta (0, 0)
Screenshot: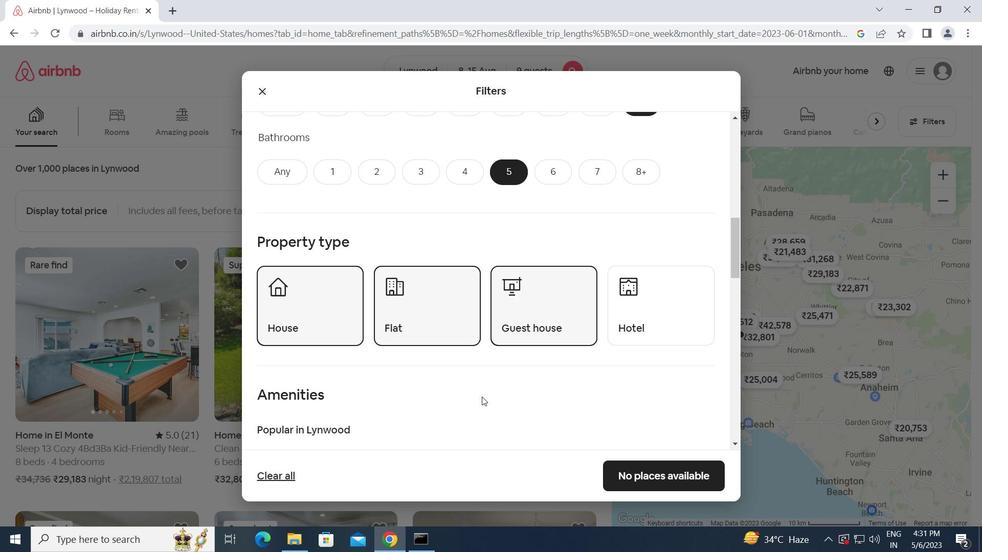 
Action: Mouse scrolled (482, 396) with delta (0, 0)
Screenshot: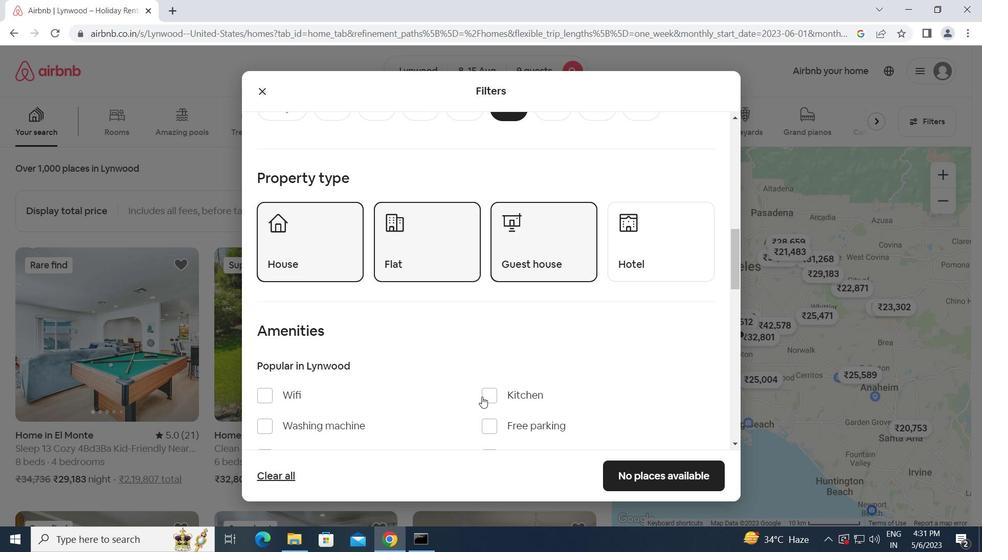 
Action: Mouse moved to (280, 417)
Screenshot: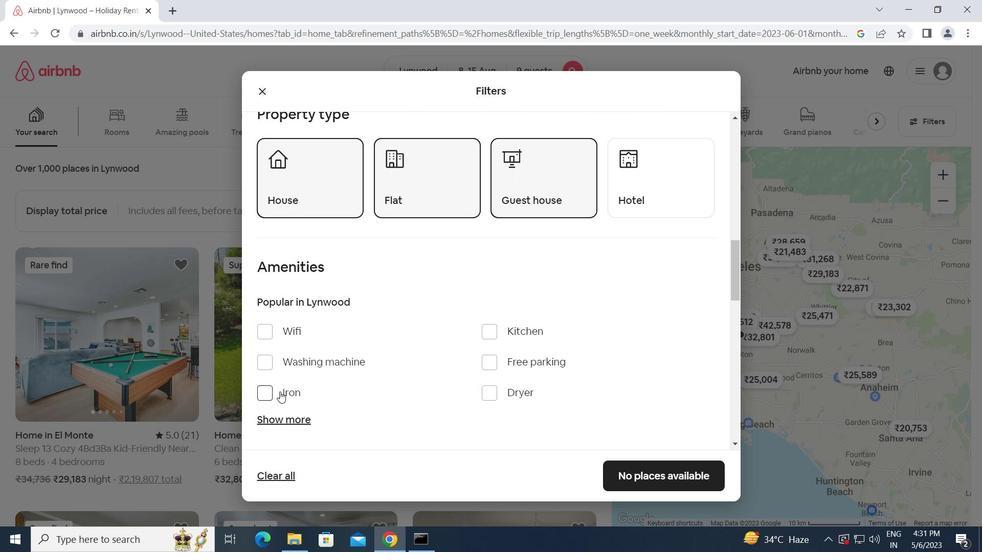 
Action: Mouse pressed left at (280, 417)
Screenshot: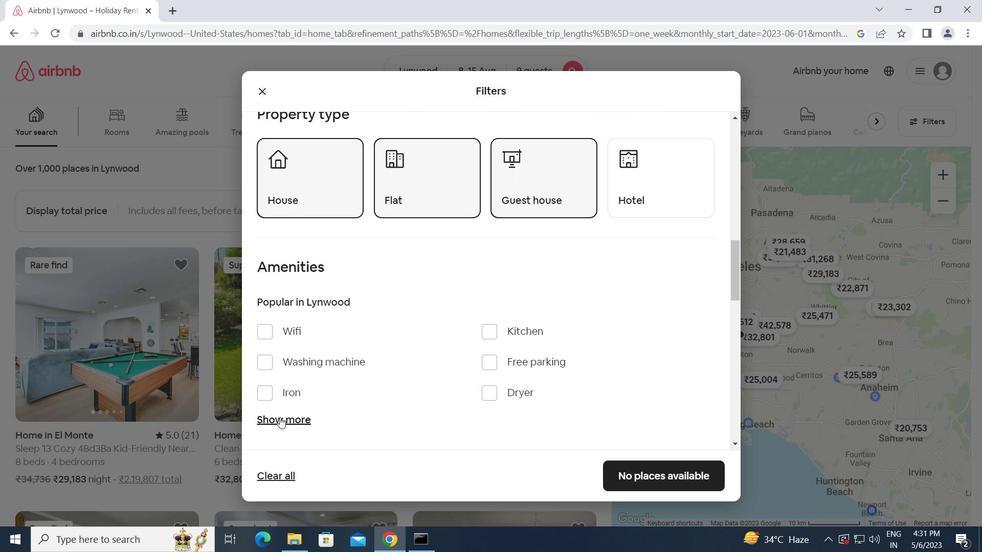 
Action: Mouse moved to (263, 151)
Screenshot: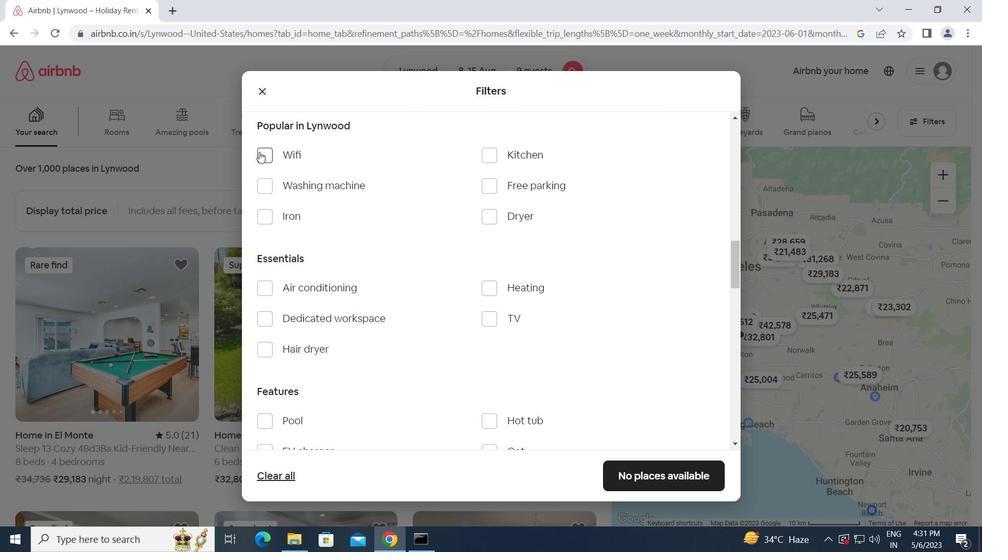 
Action: Mouse pressed left at (263, 151)
Screenshot: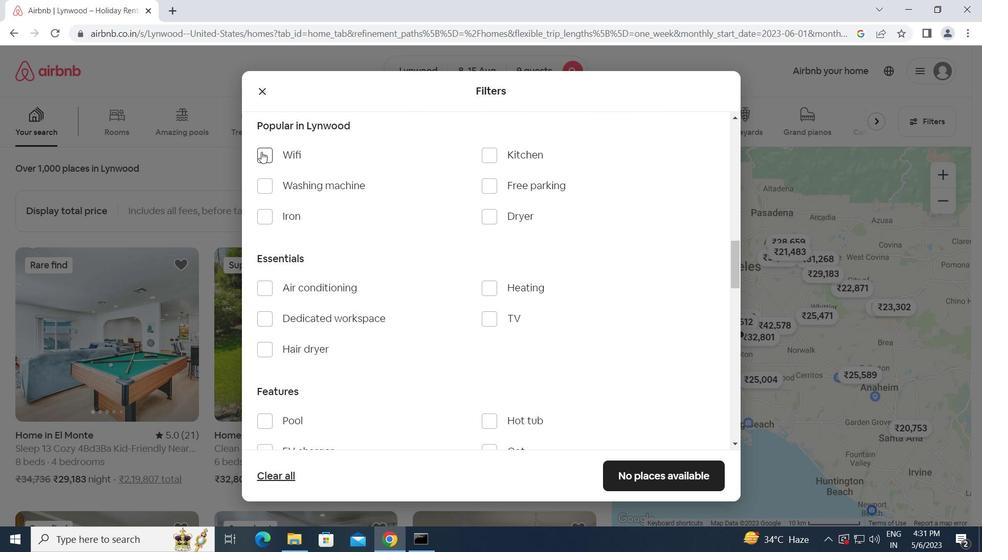 
Action: Mouse moved to (485, 317)
Screenshot: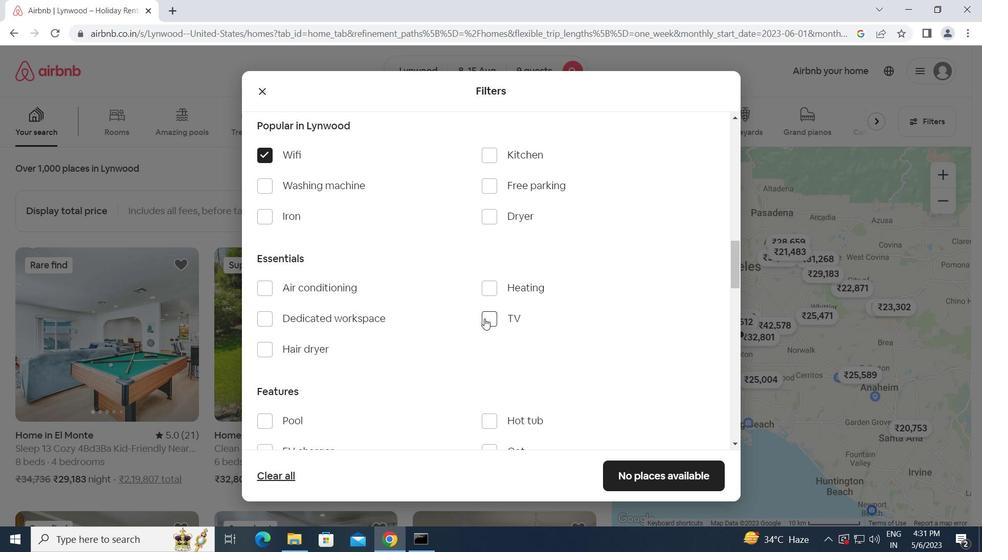 
Action: Mouse pressed left at (485, 317)
Screenshot: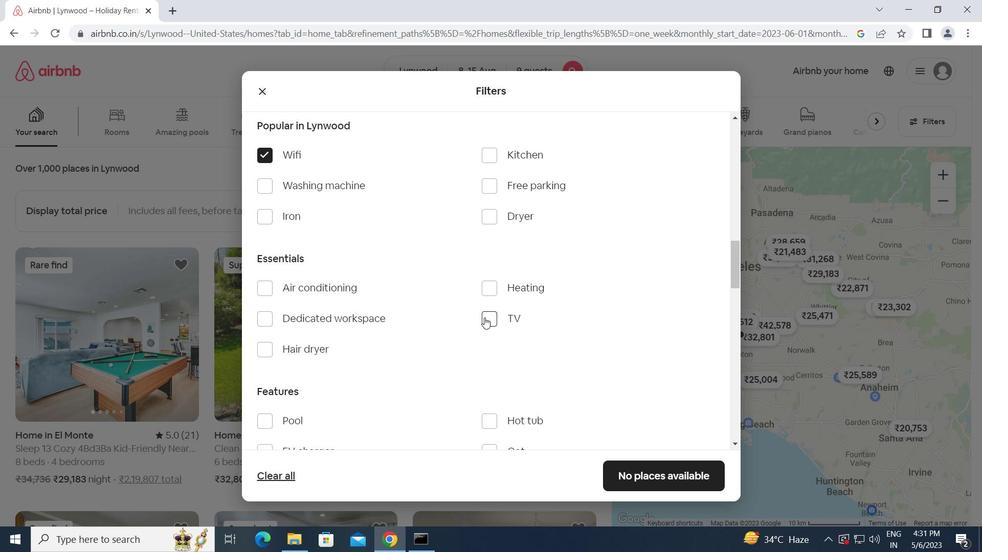 
Action: Mouse moved to (487, 186)
Screenshot: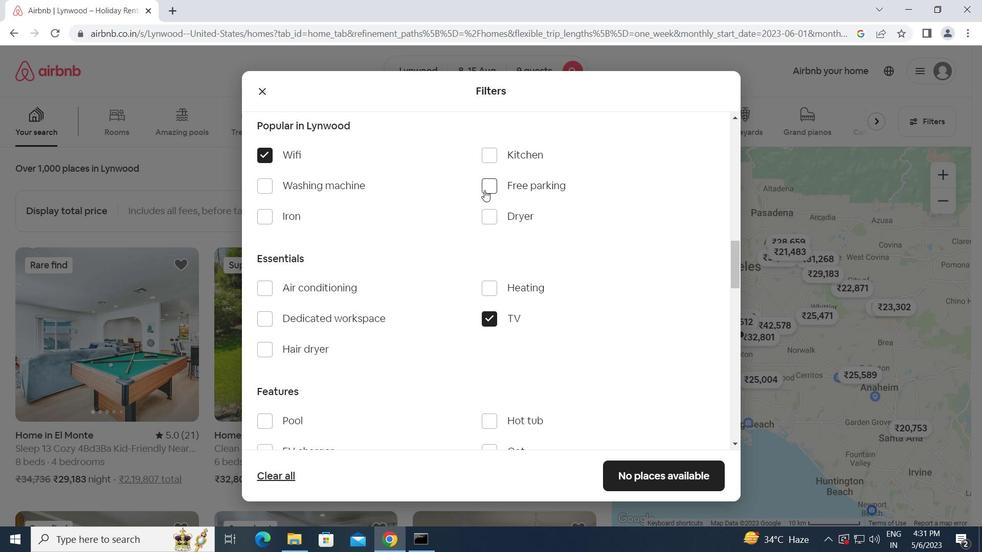 
Action: Mouse pressed left at (487, 186)
Screenshot: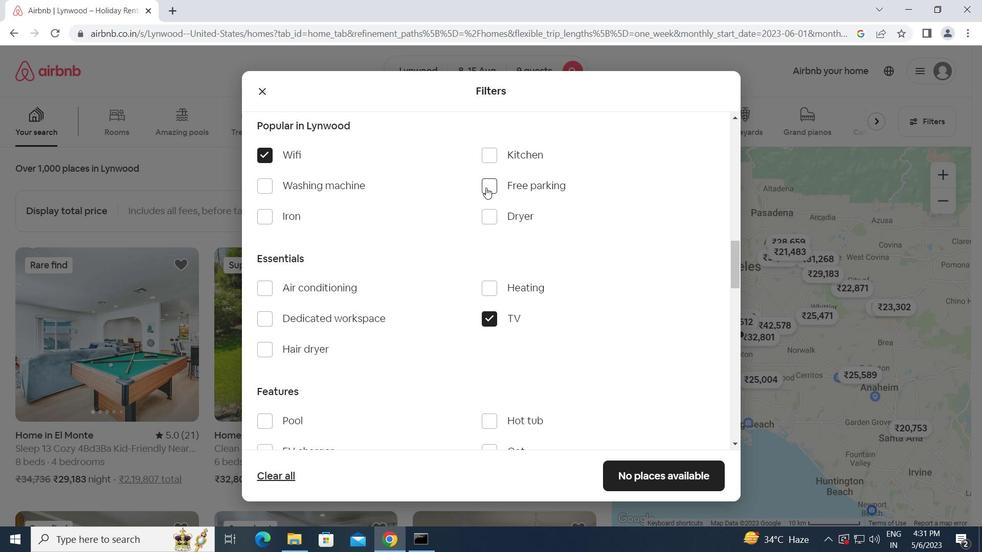 
Action: Mouse moved to (417, 382)
Screenshot: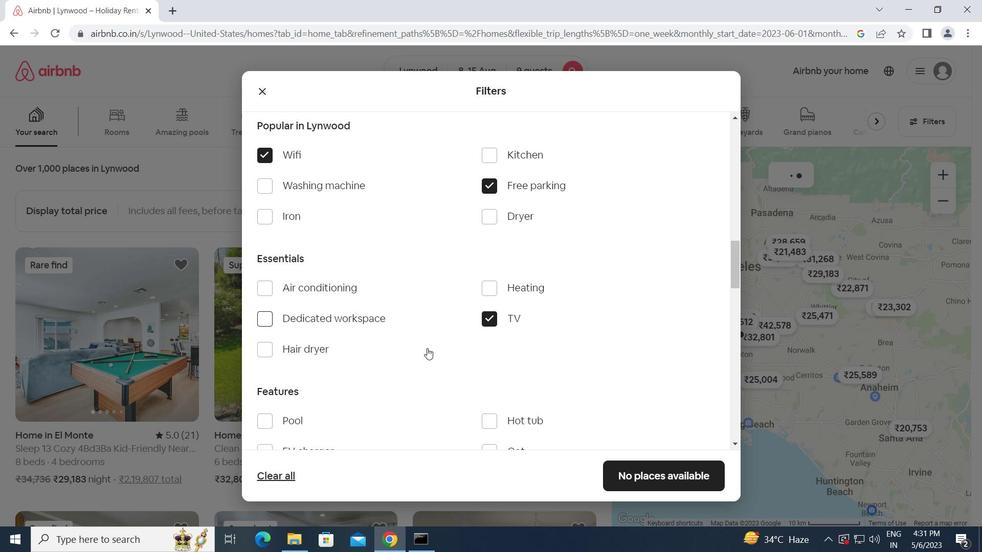 
Action: Mouse scrolled (417, 381) with delta (0, 0)
Screenshot: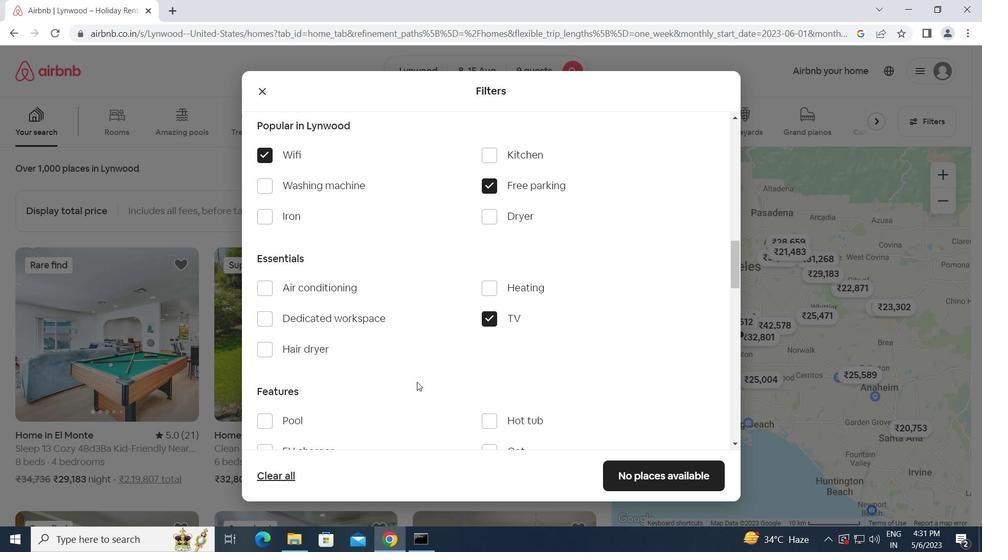 
Action: Mouse scrolled (417, 381) with delta (0, 0)
Screenshot: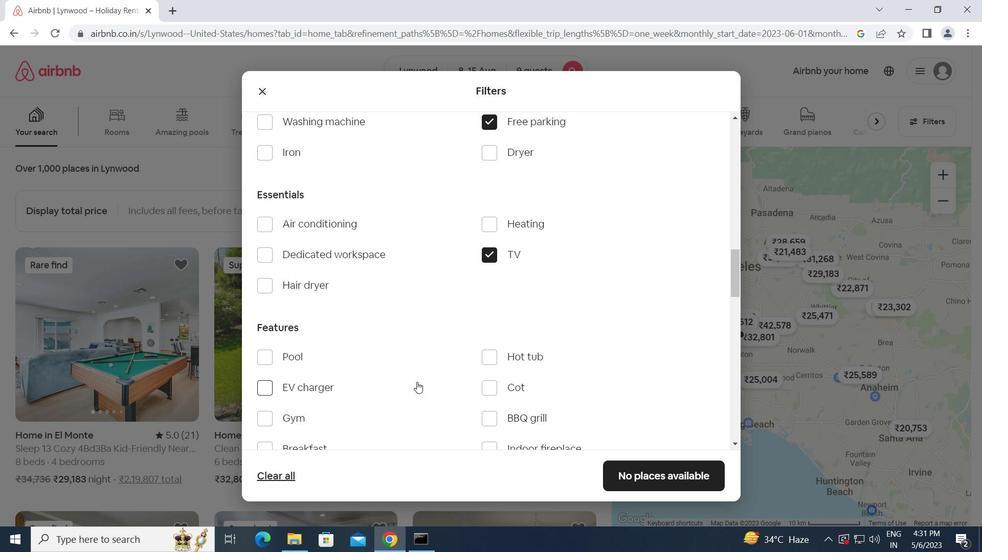 
Action: Mouse scrolled (417, 381) with delta (0, 0)
Screenshot: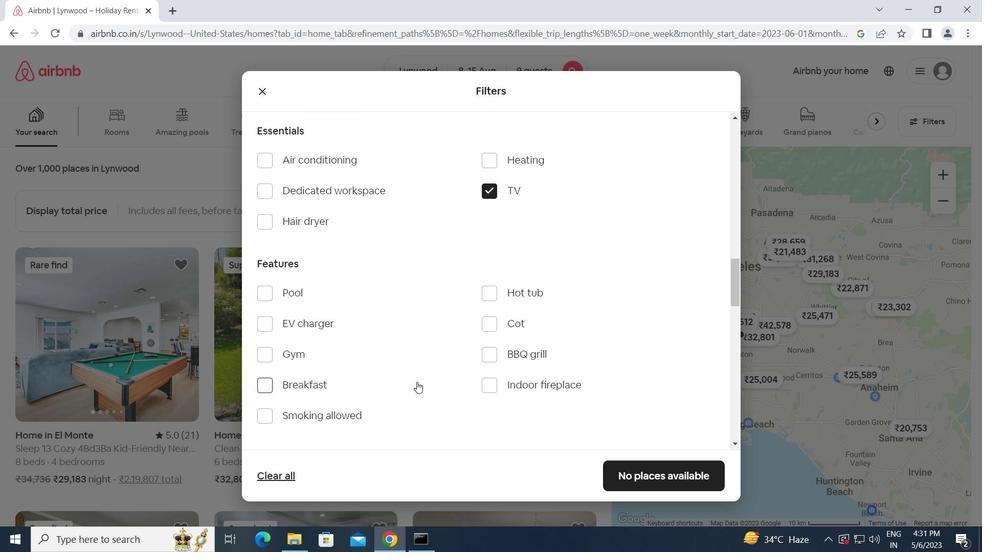 
Action: Mouse scrolled (417, 381) with delta (0, 0)
Screenshot: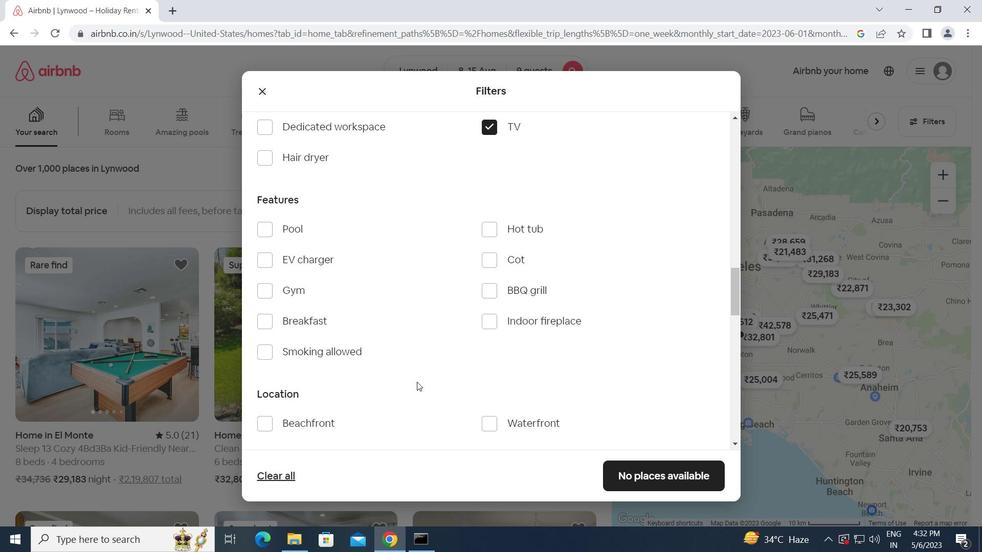 
Action: Mouse moved to (268, 224)
Screenshot: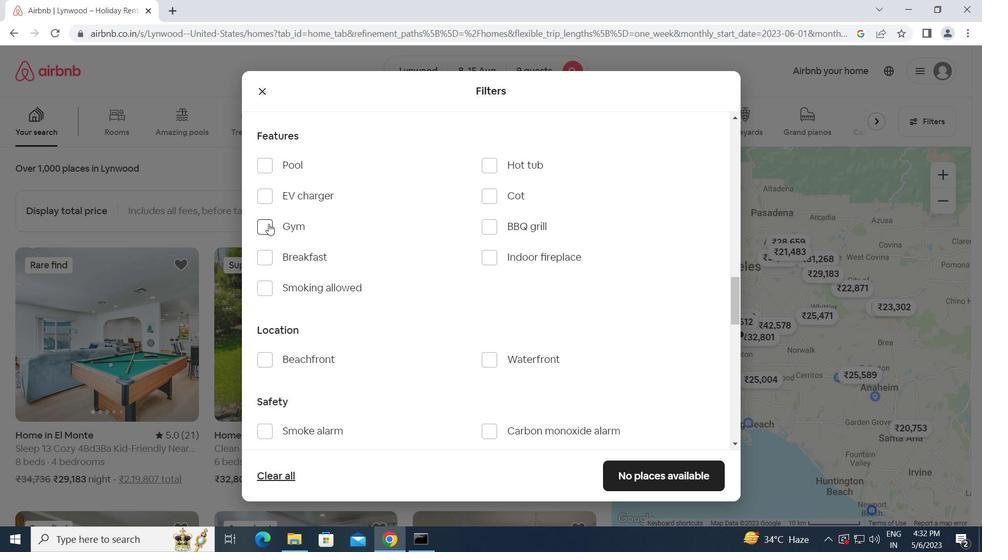 
Action: Mouse pressed left at (268, 224)
Screenshot: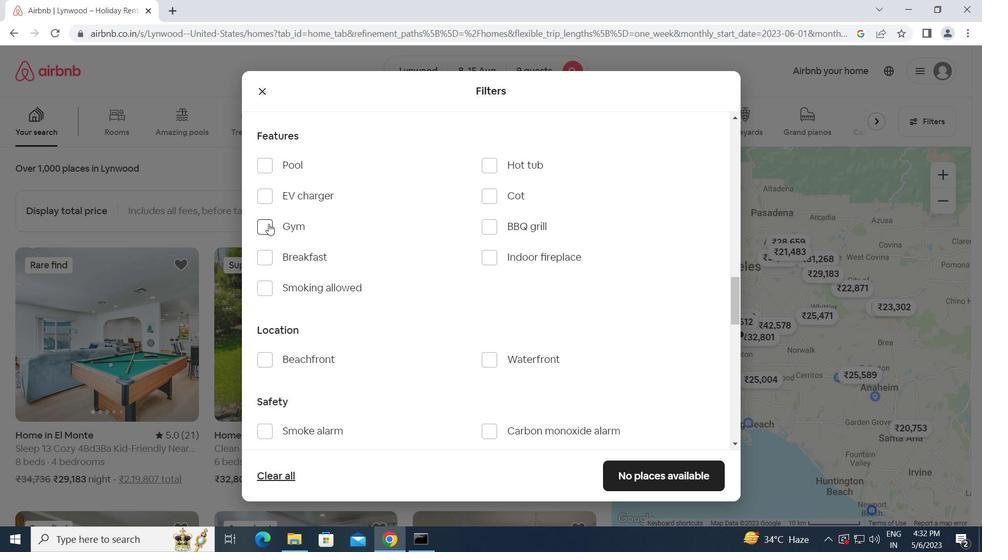 
Action: Mouse moved to (268, 254)
Screenshot: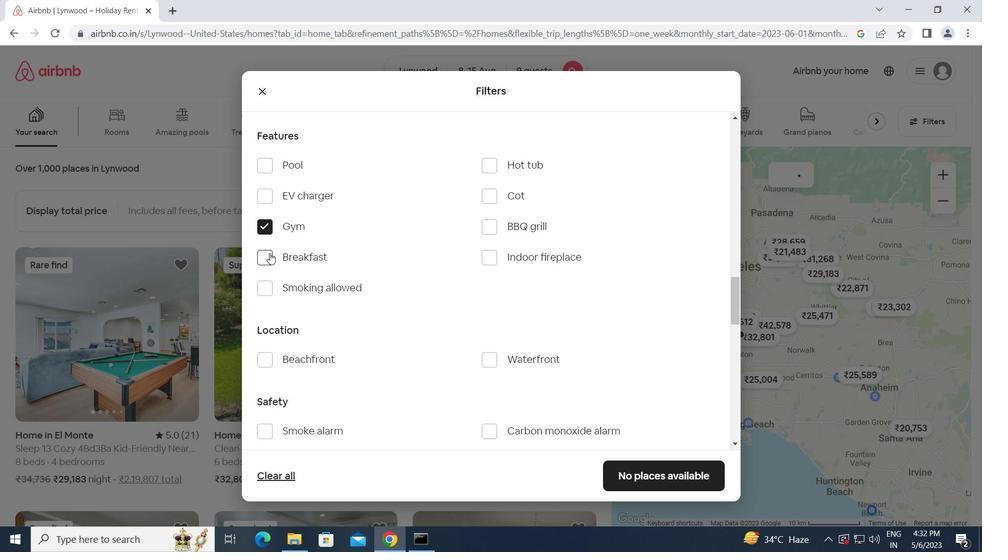 
Action: Mouse pressed left at (268, 254)
Screenshot: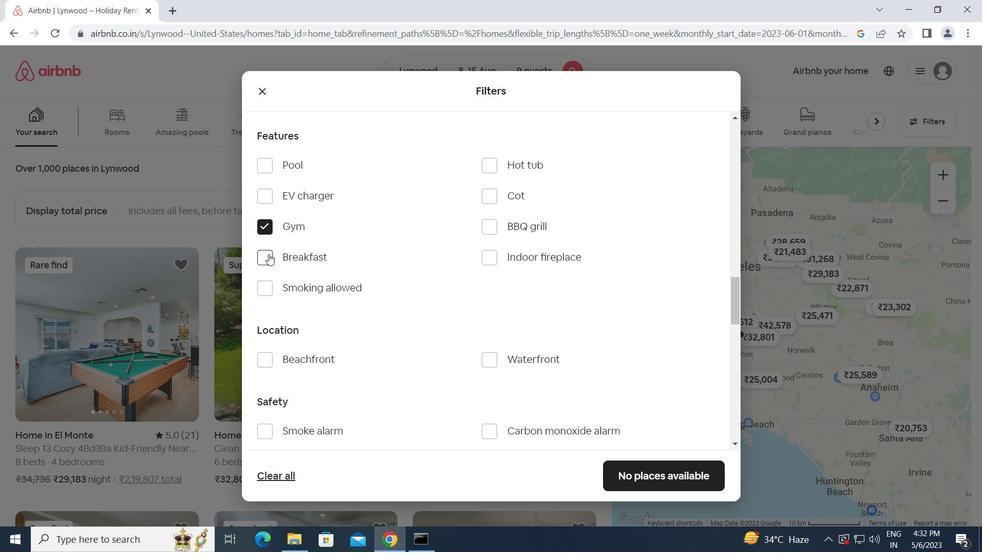 
Action: Mouse moved to (395, 352)
Screenshot: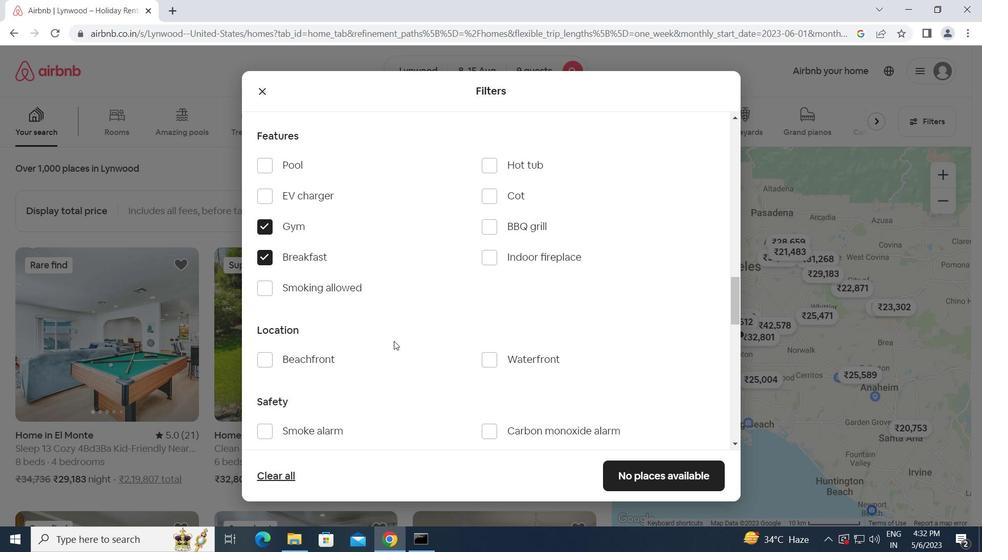 
Action: Mouse scrolled (395, 351) with delta (0, 0)
Screenshot: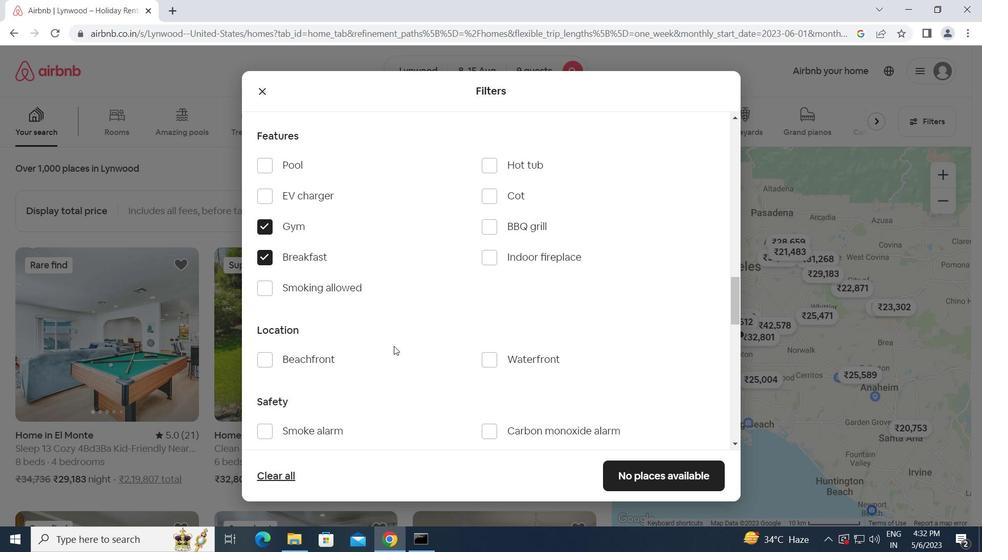 
Action: Mouse scrolled (395, 351) with delta (0, 0)
Screenshot: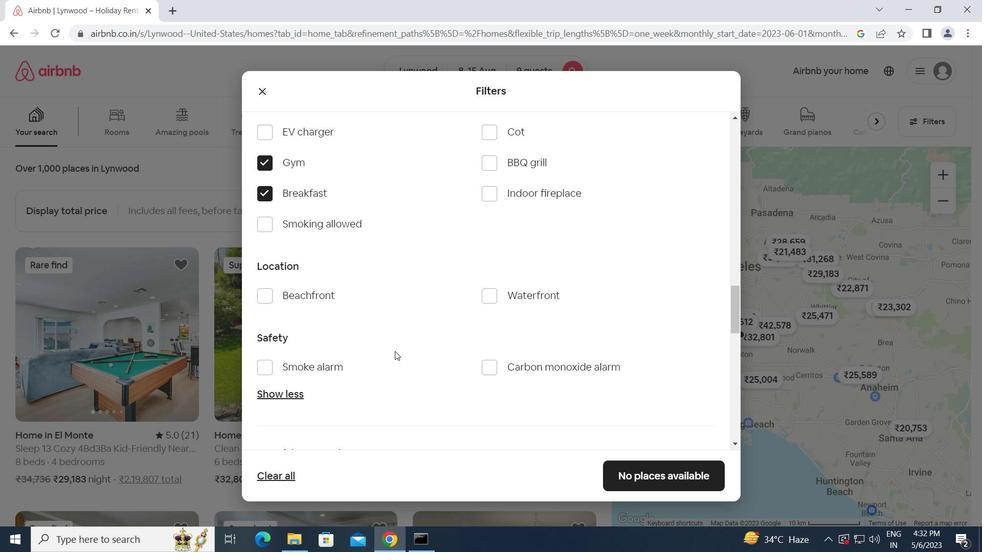 
Action: Mouse scrolled (395, 351) with delta (0, 0)
Screenshot: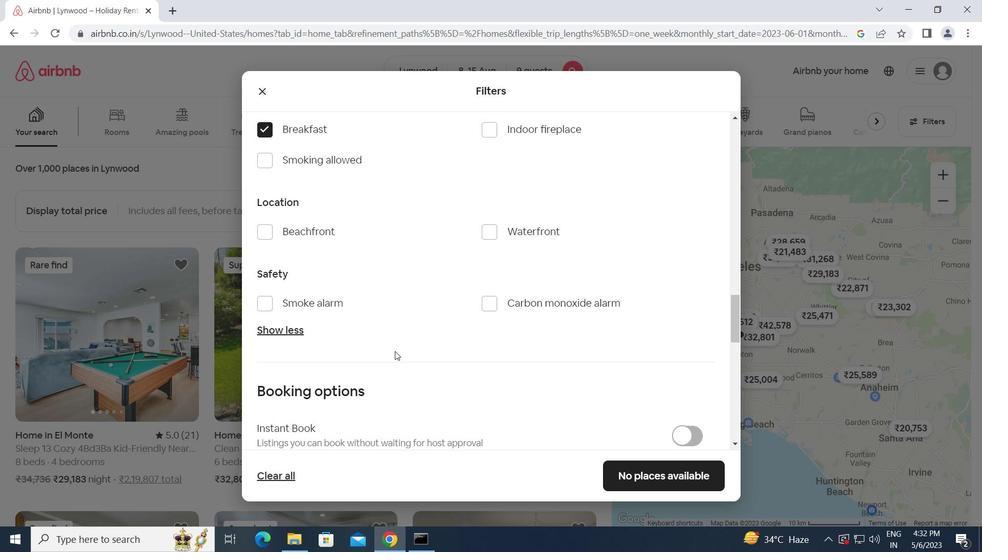 
Action: Mouse scrolled (395, 351) with delta (0, 0)
Screenshot: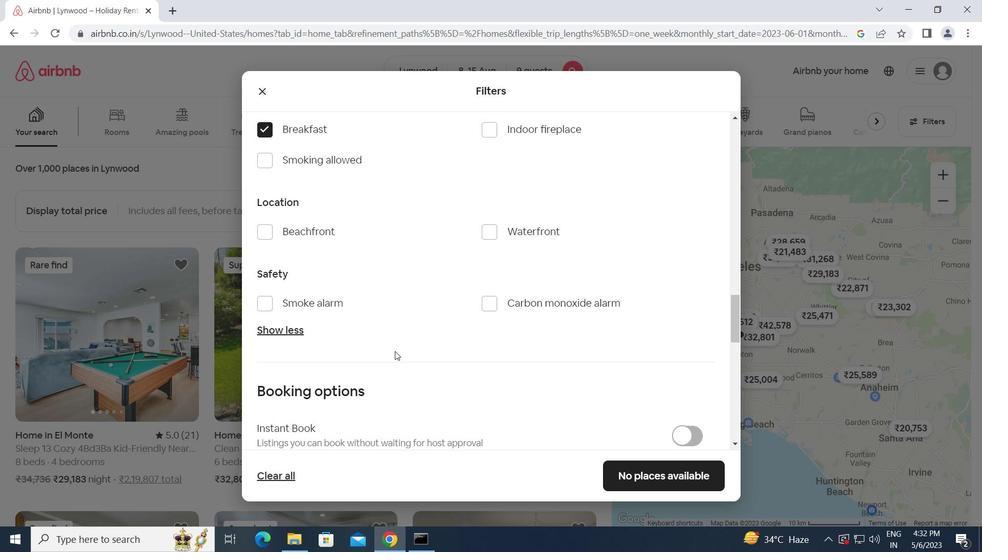 
Action: Mouse moved to (690, 348)
Screenshot: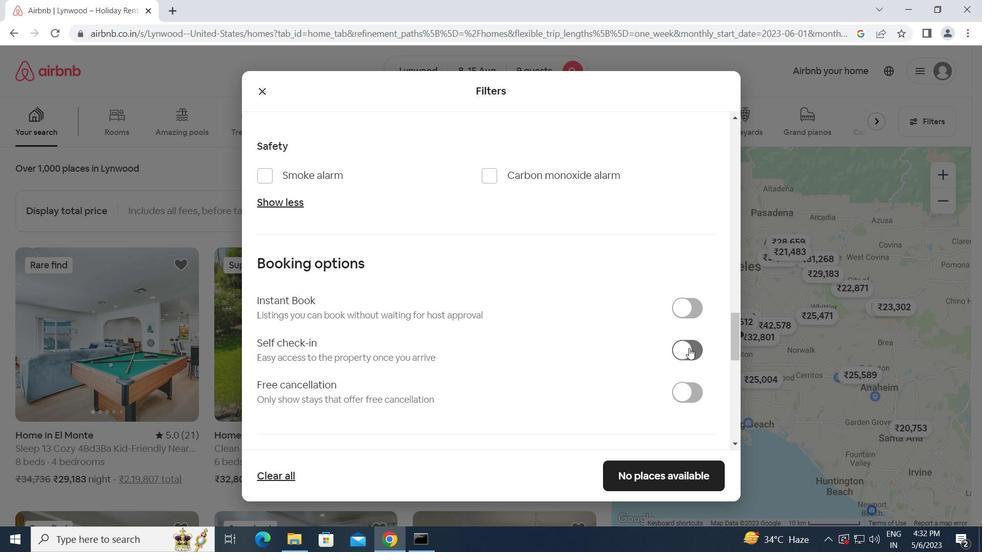 
Action: Mouse pressed left at (690, 348)
Screenshot: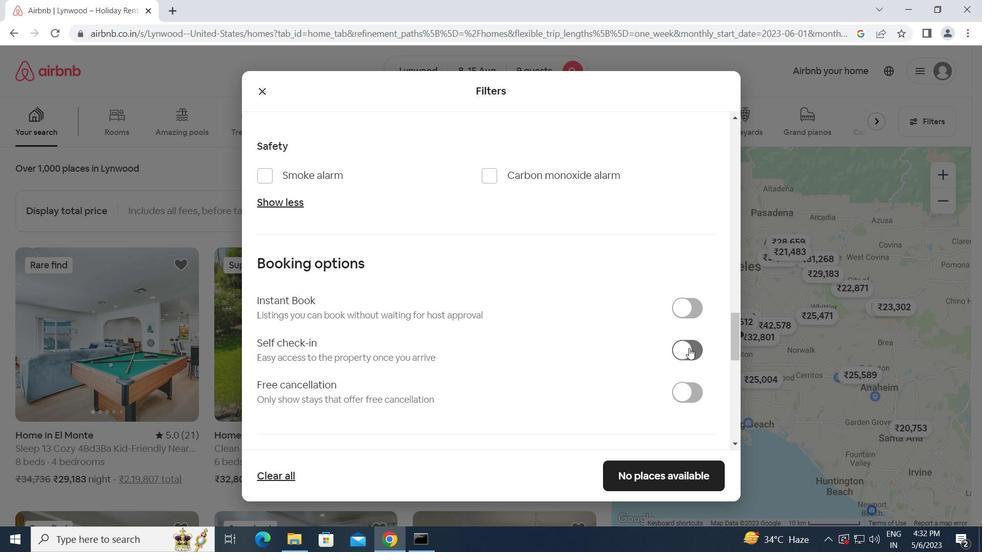 
Action: Mouse moved to (514, 404)
Screenshot: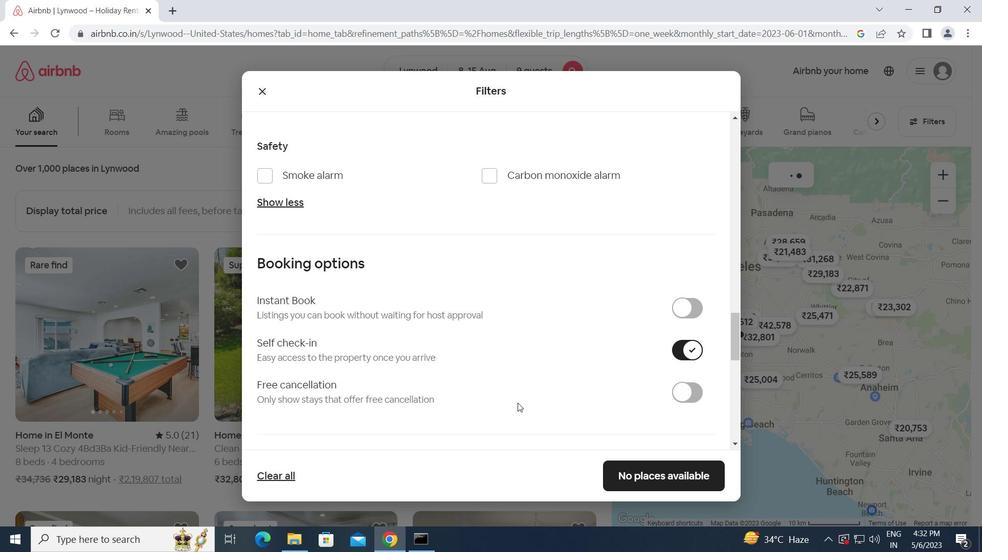 
Action: Mouse scrolled (514, 404) with delta (0, 0)
Screenshot: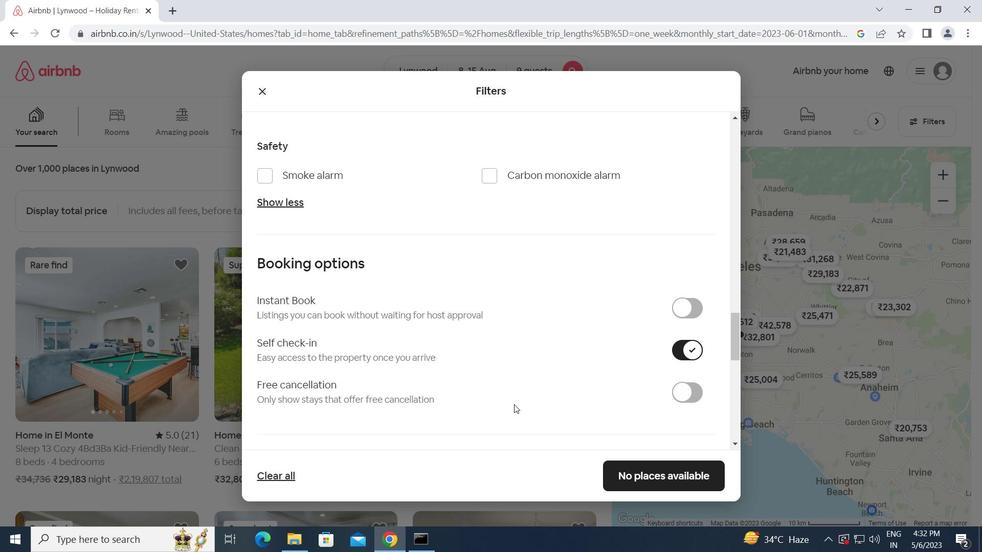 
Action: Mouse scrolled (514, 404) with delta (0, 0)
Screenshot: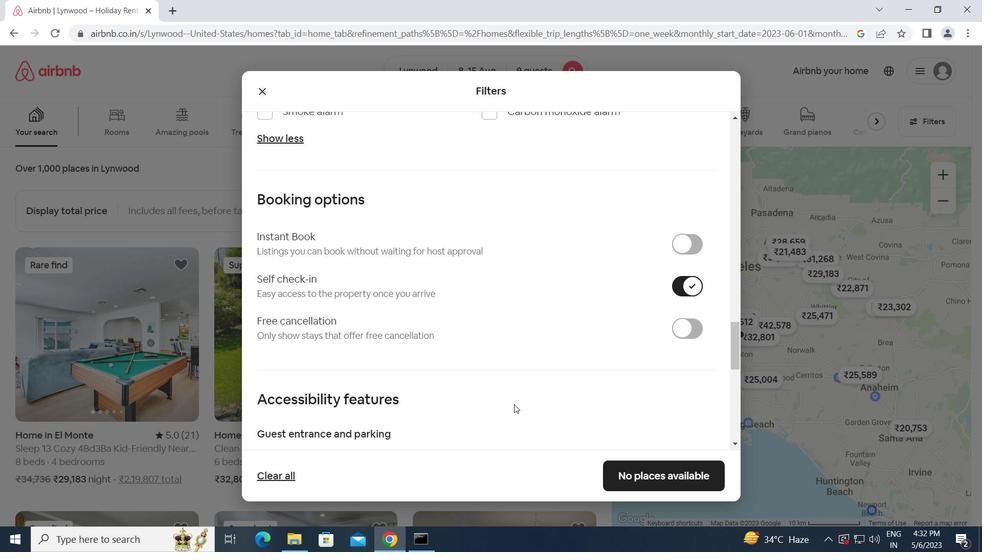 
Action: Mouse scrolled (514, 404) with delta (0, 0)
Screenshot: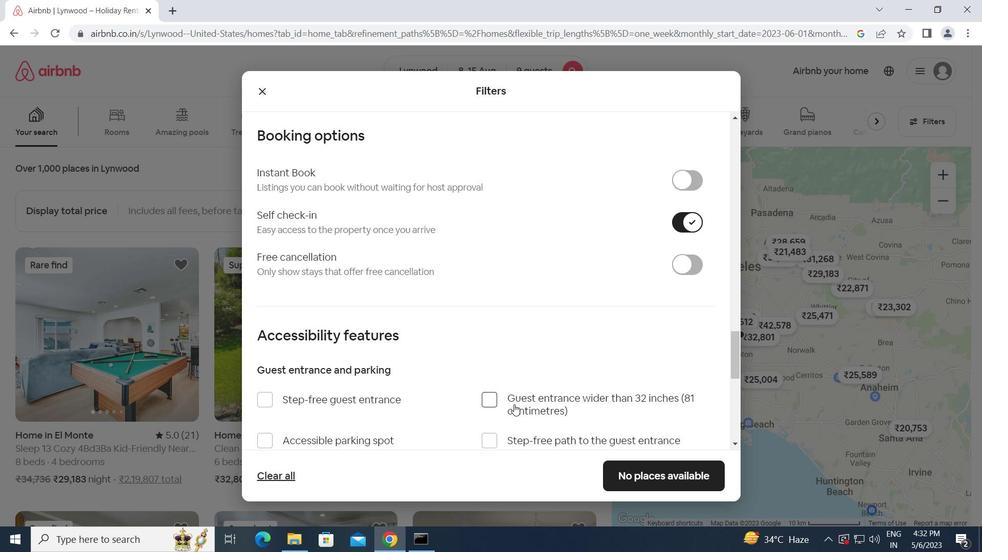 
Action: Mouse scrolled (514, 404) with delta (0, 0)
Screenshot: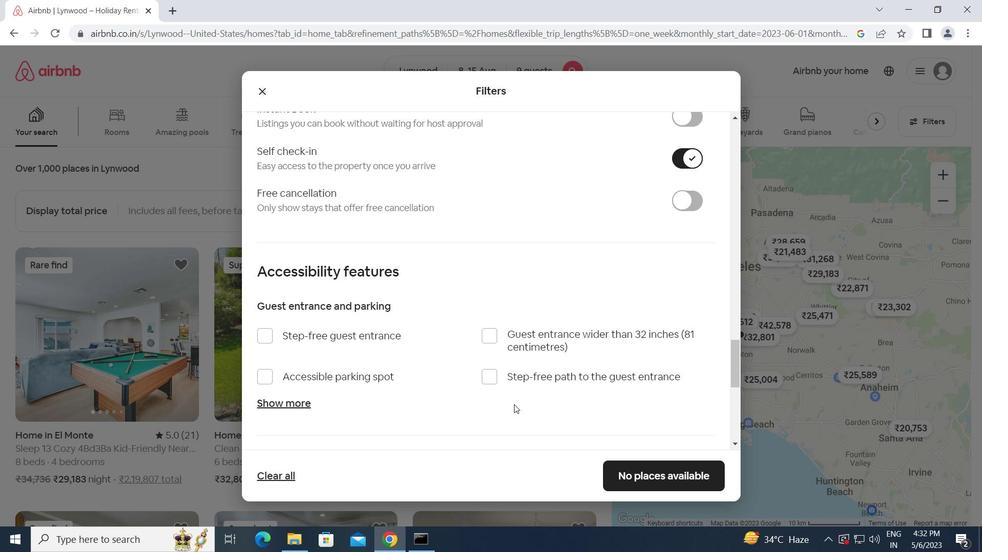 
Action: Mouse scrolled (514, 404) with delta (0, 0)
Screenshot: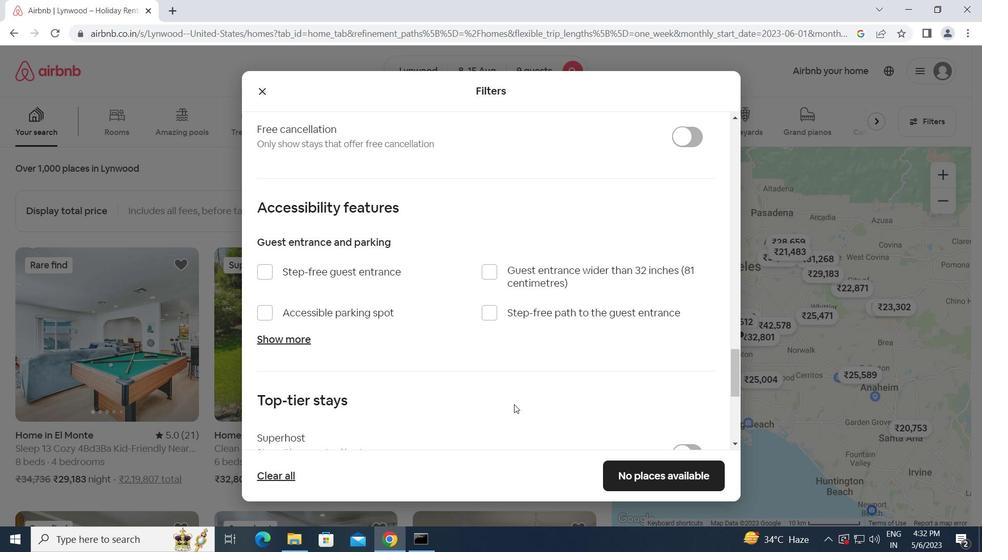 
Action: Mouse scrolled (514, 404) with delta (0, 0)
Screenshot: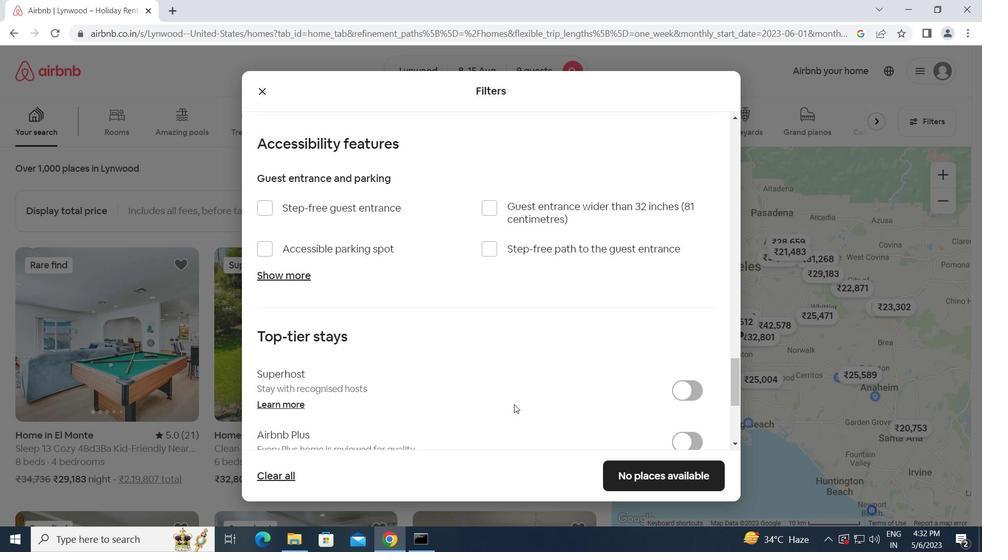 
Action: Mouse scrolled (514, 404) with delta (0, 0)
Screenshot: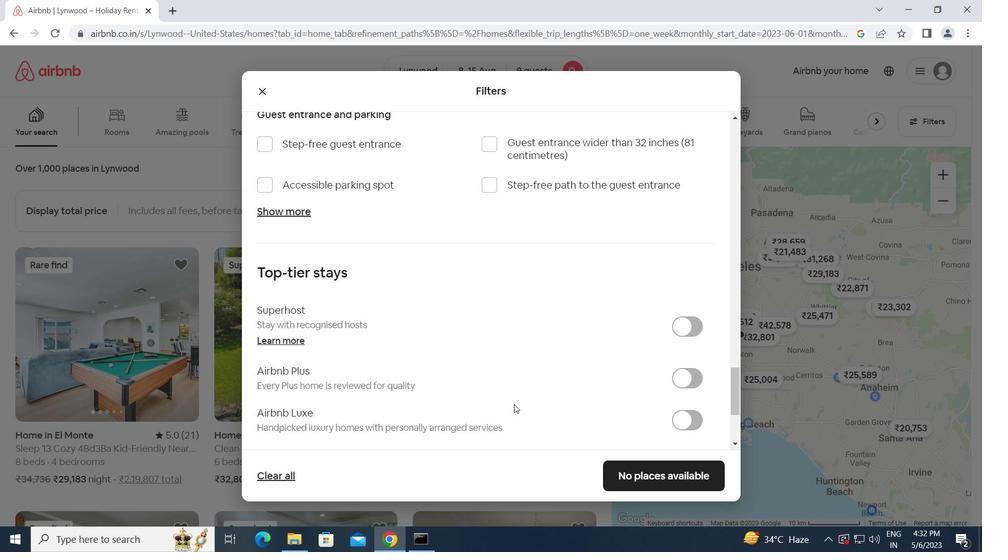 
Action: Mouse scrolled (514, 404) with delta (0, 0)
Screenshot: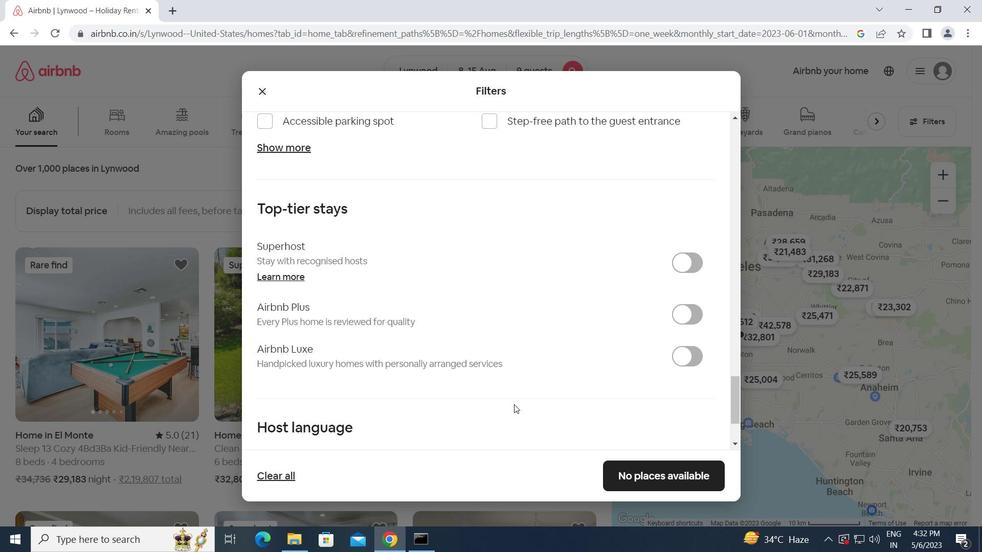 
Action: Mouse scrolled (514, 404) with delta (0, 0)
Screenshot: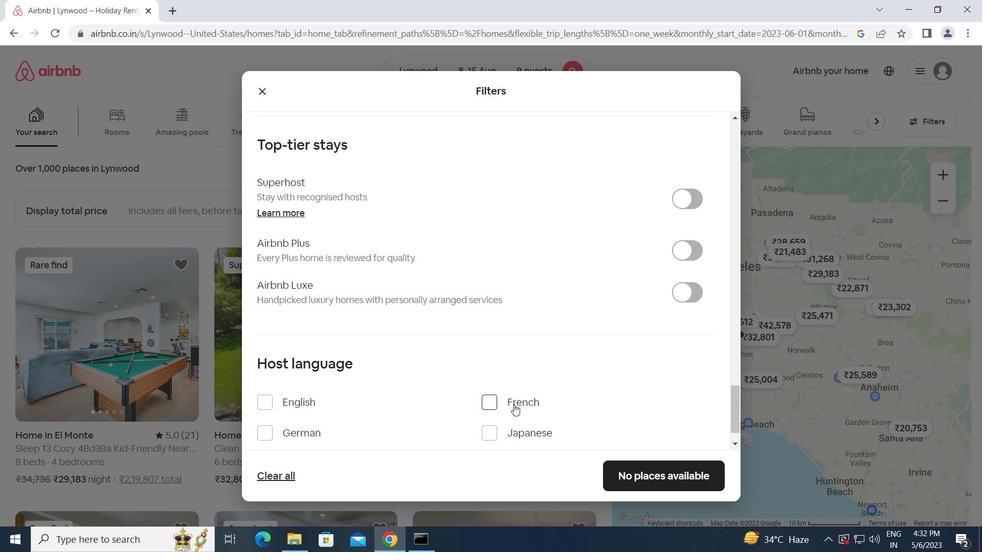 
Action: Mouse moved to (270, 361)
Screenshot: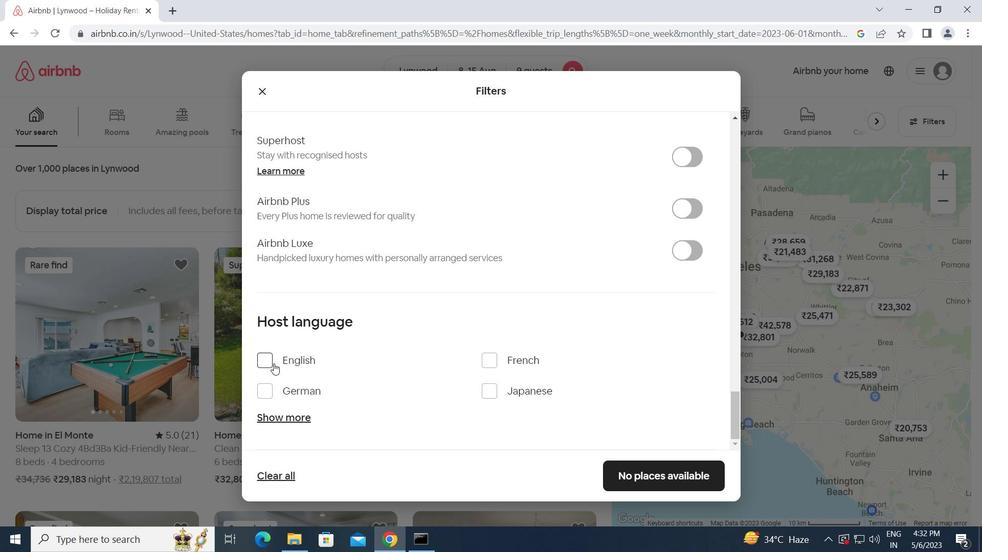 
Action: Mouse pressed left at (270, 361)
Screenshot: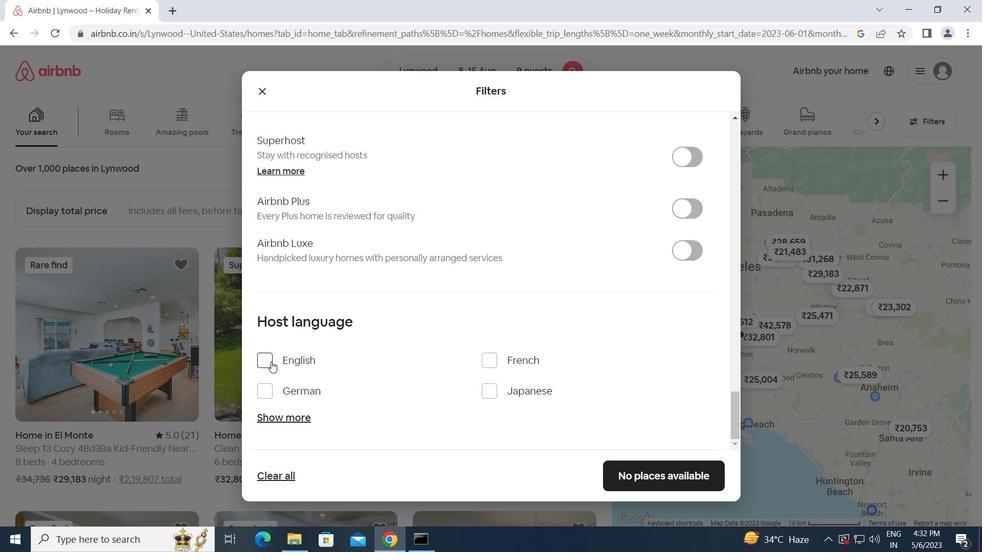 
Action: Mouse moved to (630, 472)
Screenshot: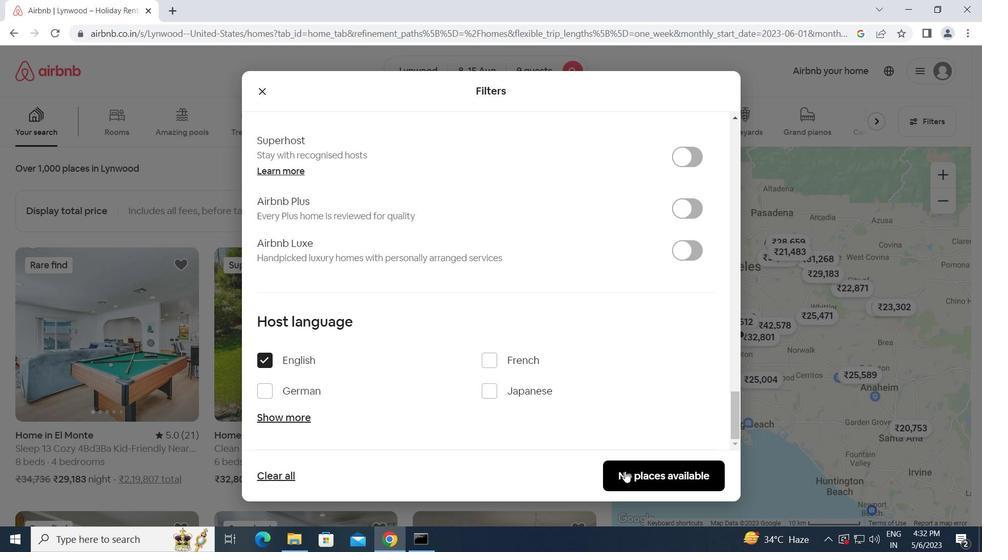 
Action: Mouse pressed left at (630, 472)
Screenshot: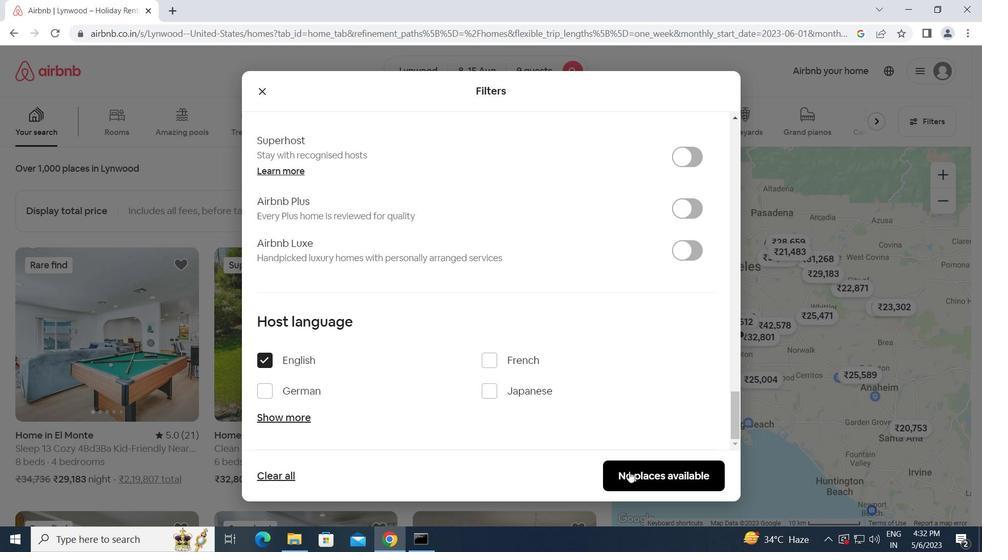 
